 Task: Find connections with filter location Lincheng with filter topic #Gettingthingsdonewith filter profile language English with filter current company SS&C Blue Prism with filter school D.A.V. Public School - India with filter industry Media Production with filter service category Demand Generation with filter keywords title Drafter
Action: Mouse moved to (353, 239)
Screenshot: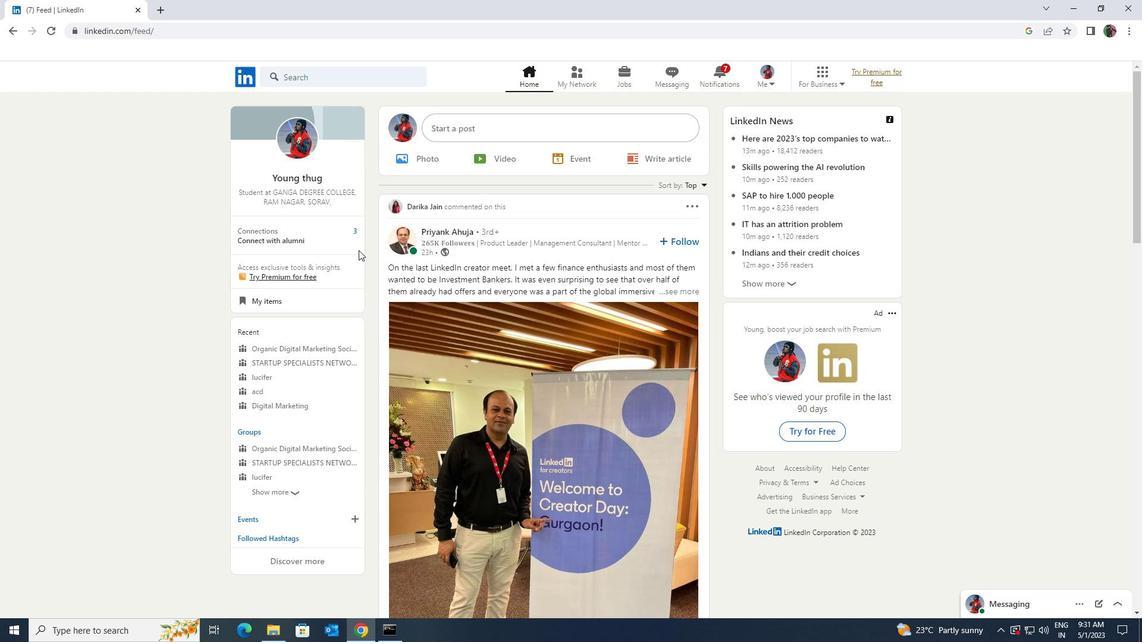 
Action: Mouse pressed left at (353, 239)
Screenshot: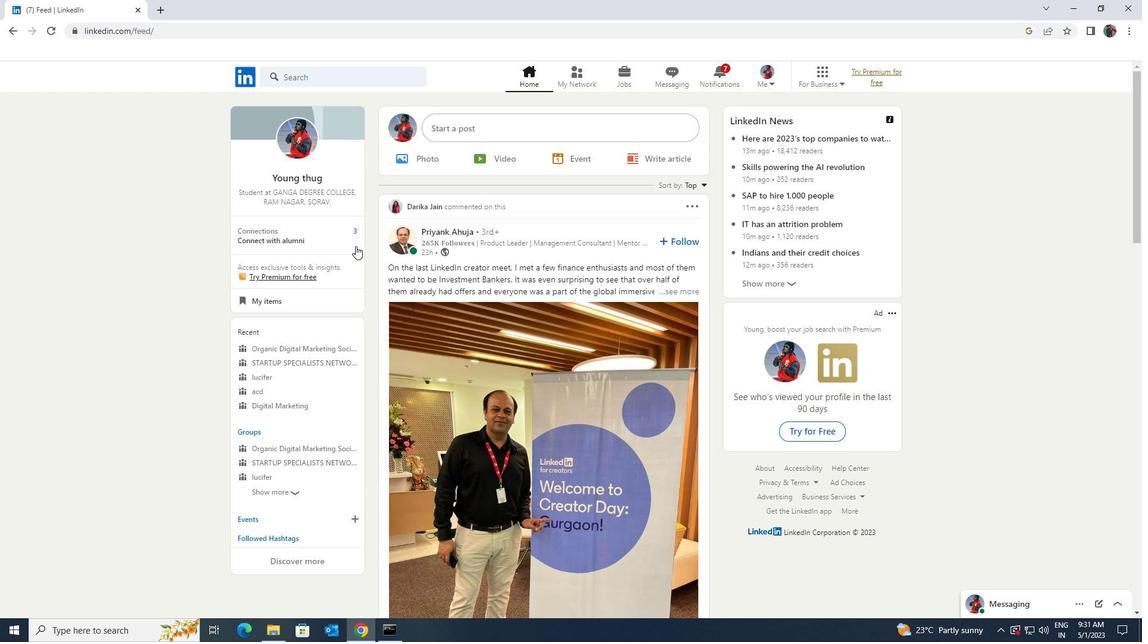 
Action: Mouse moved to (369, 148)
Screenshot: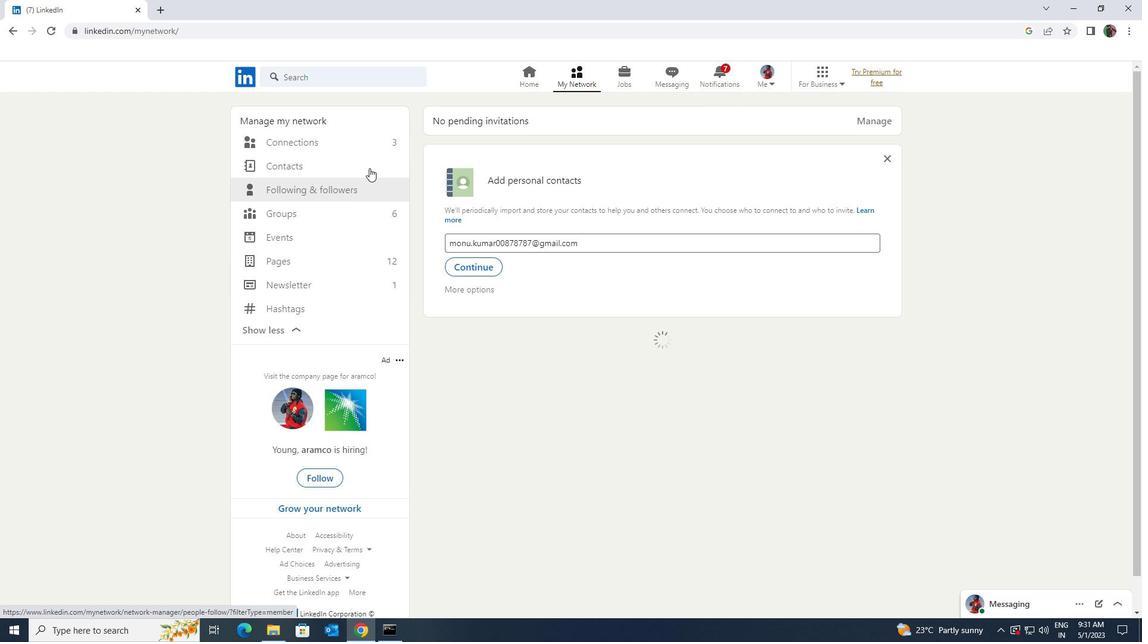 
Action: Mouse pressed left at (369, 148)
Screenshot: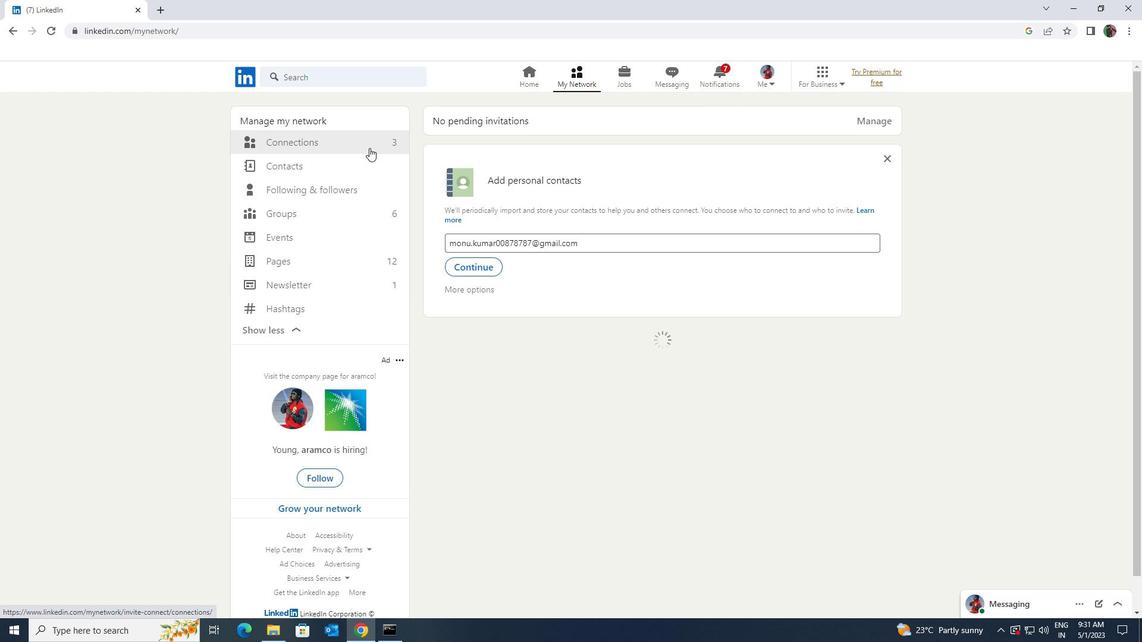 
Action: Mouse moved to (648, 142)
Screenshot: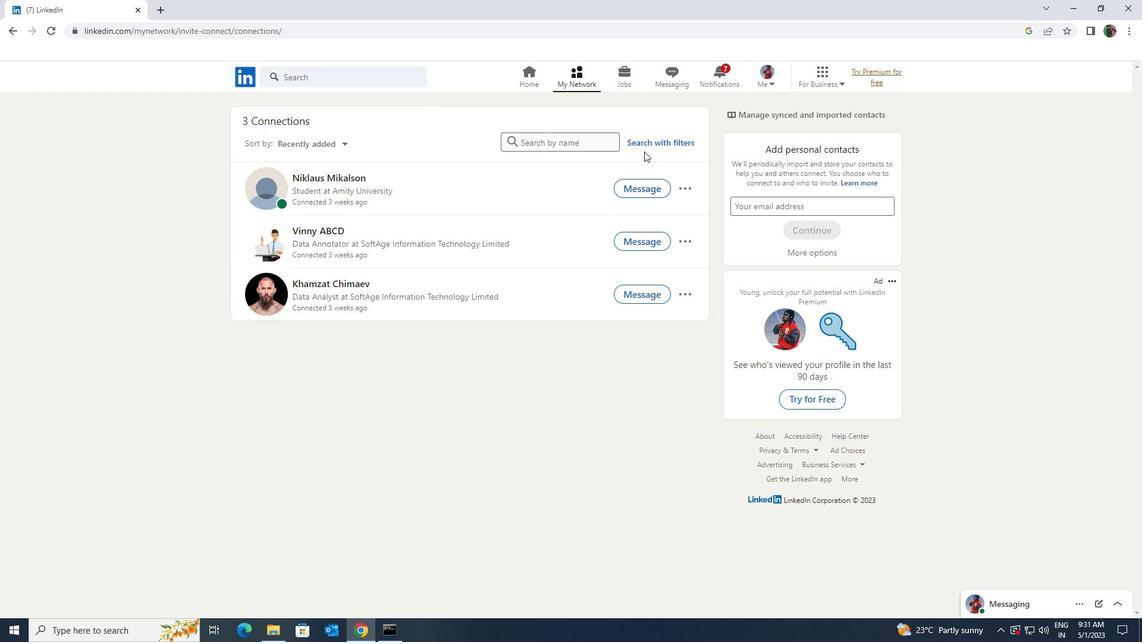 
Action: Mouse pressed left at (648, 142)
Screenshot: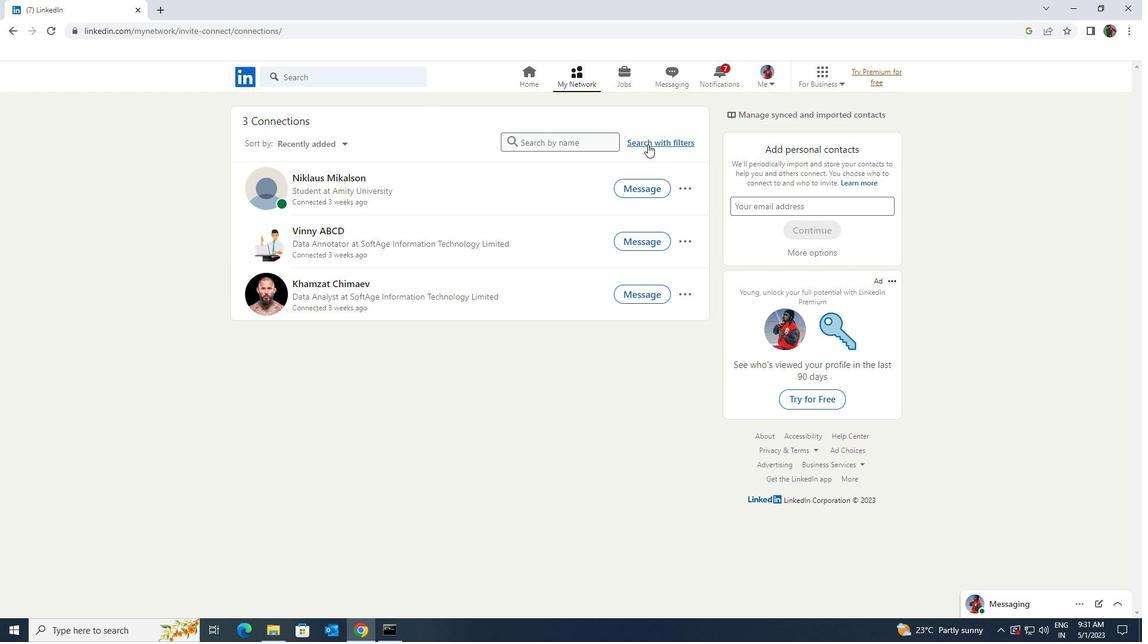 
Action: Mouse moved to (621, 107)
Screenshot: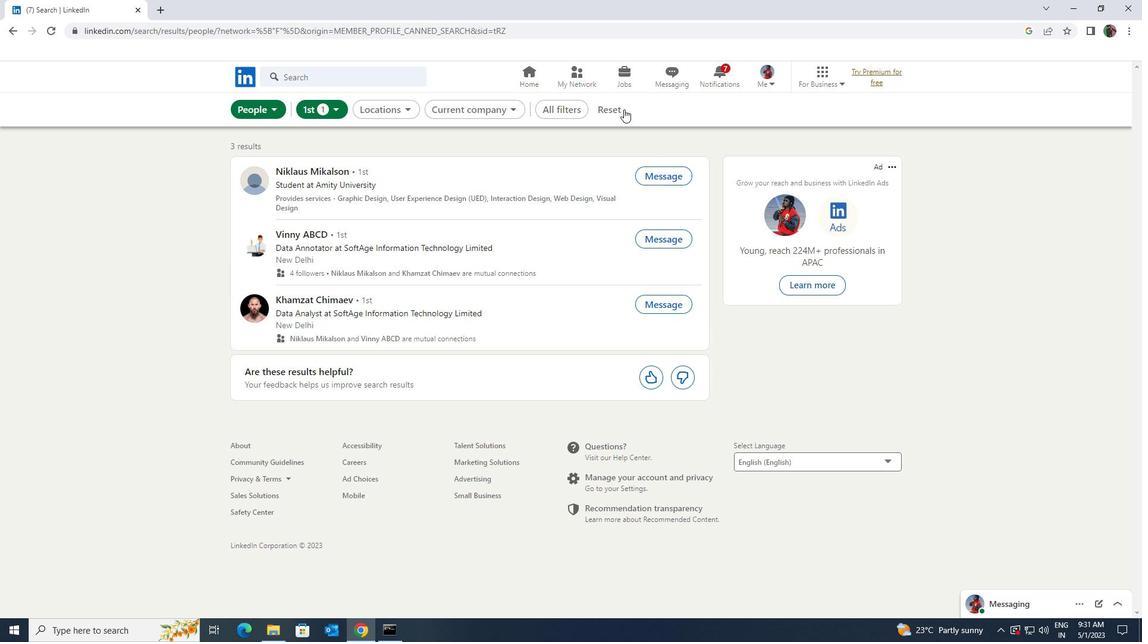 
Action: Mouse pressed left at (621, 107)
Screenshot: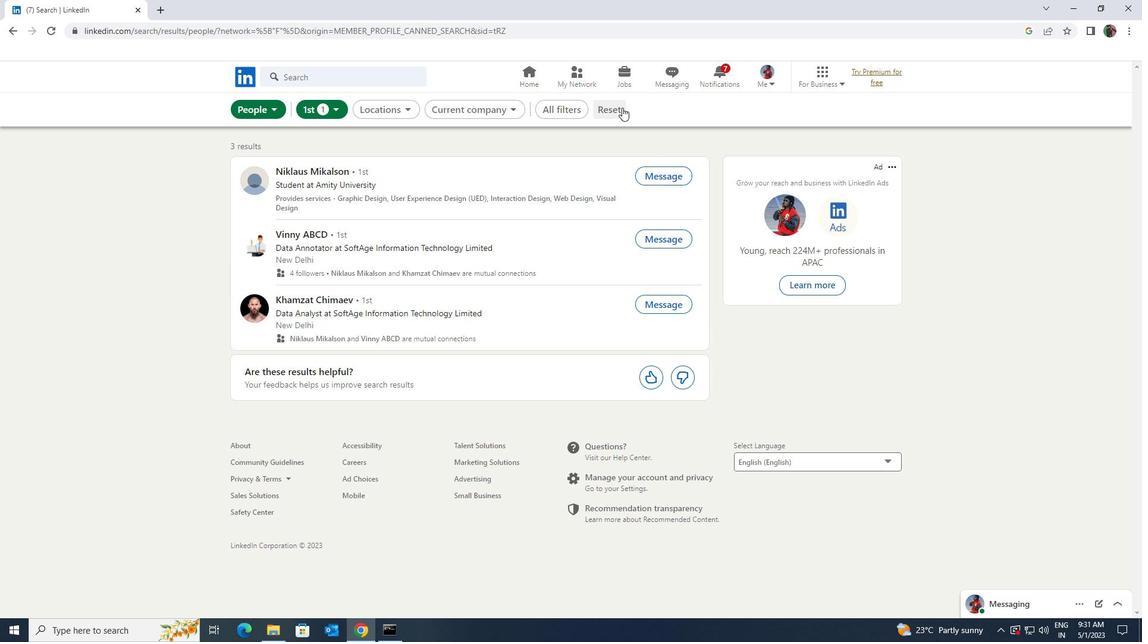 
Action: Mouse moved to (606, 107)
Screenshot: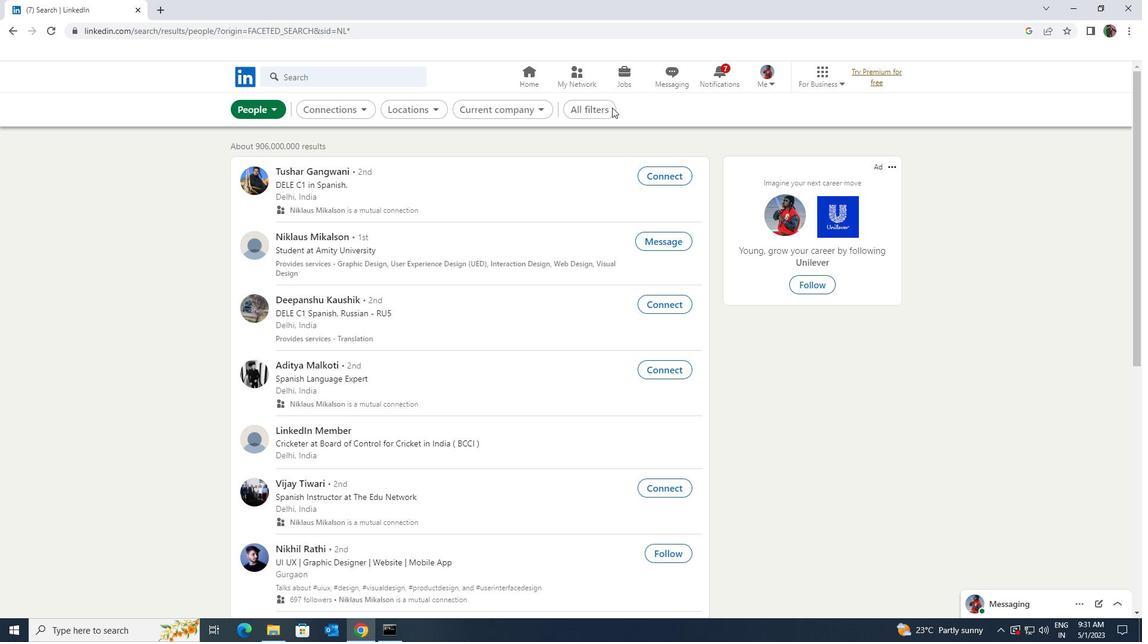 
Action: Mouse pressed left at (606, 107)
Screenshot: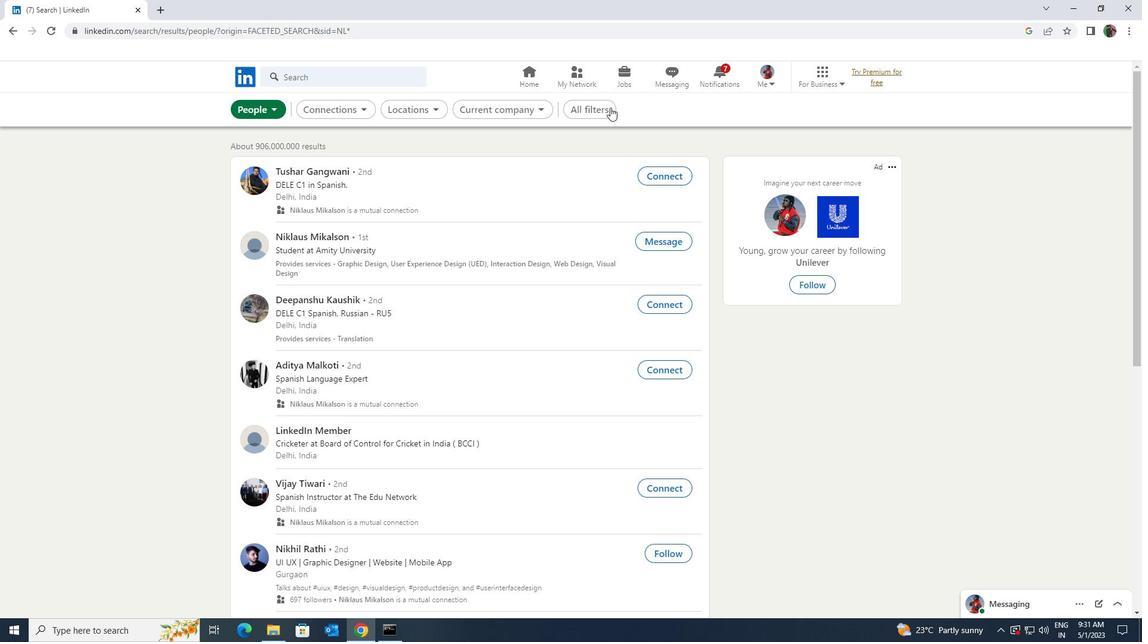 
Action: Mouse moved to (885, 310)
Screenshot: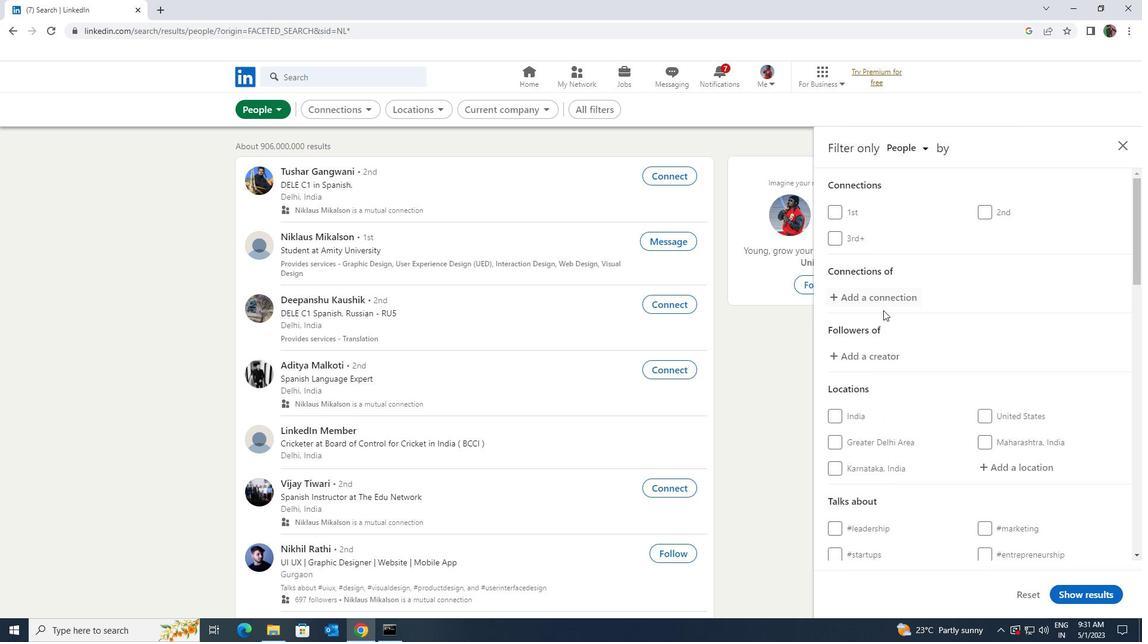 
Action: Mouse scrolled (885, 309) with delta (0, 0)
Screenshot: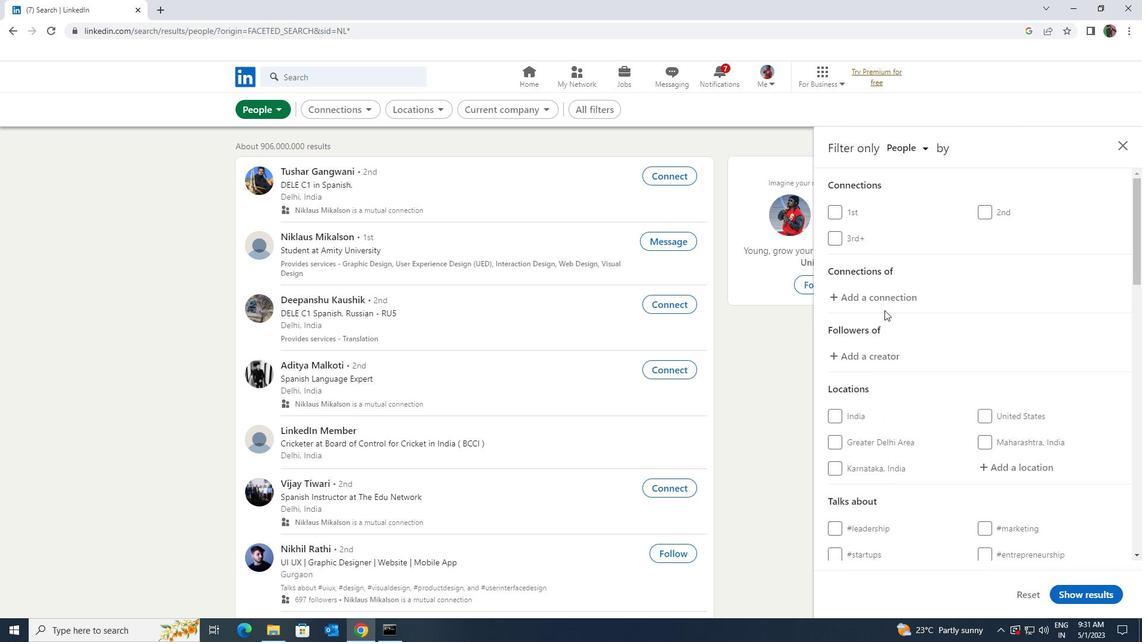 
Action: Mouse scrolled (885, 309) with delta (0, 0)
Screenshot: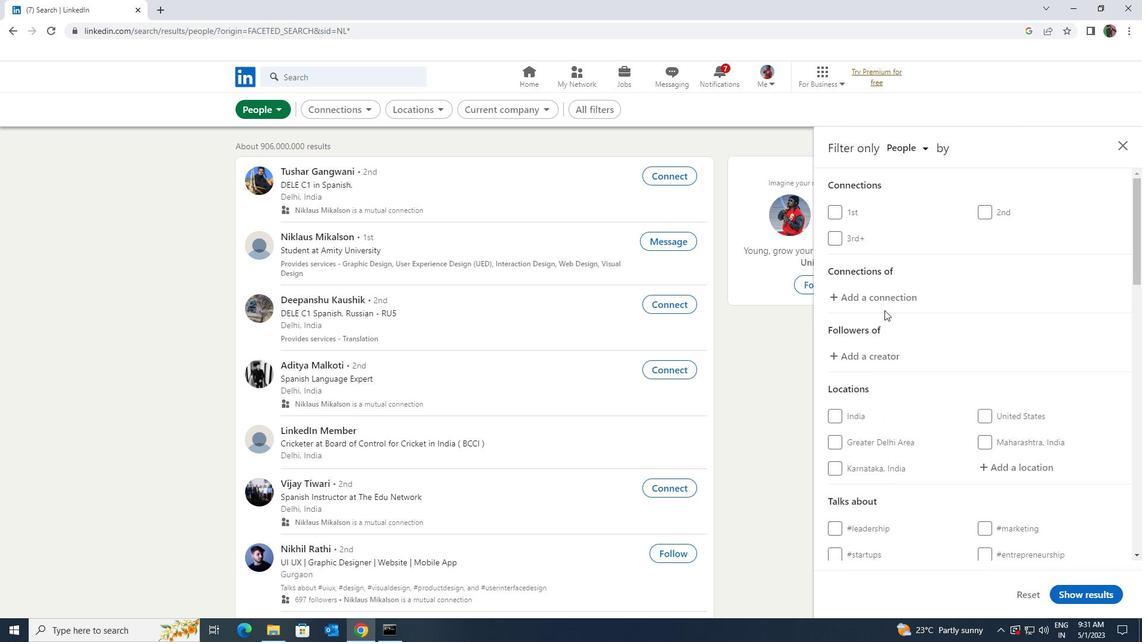 
Action: Mouse moved to (991, 344)
Screenshot: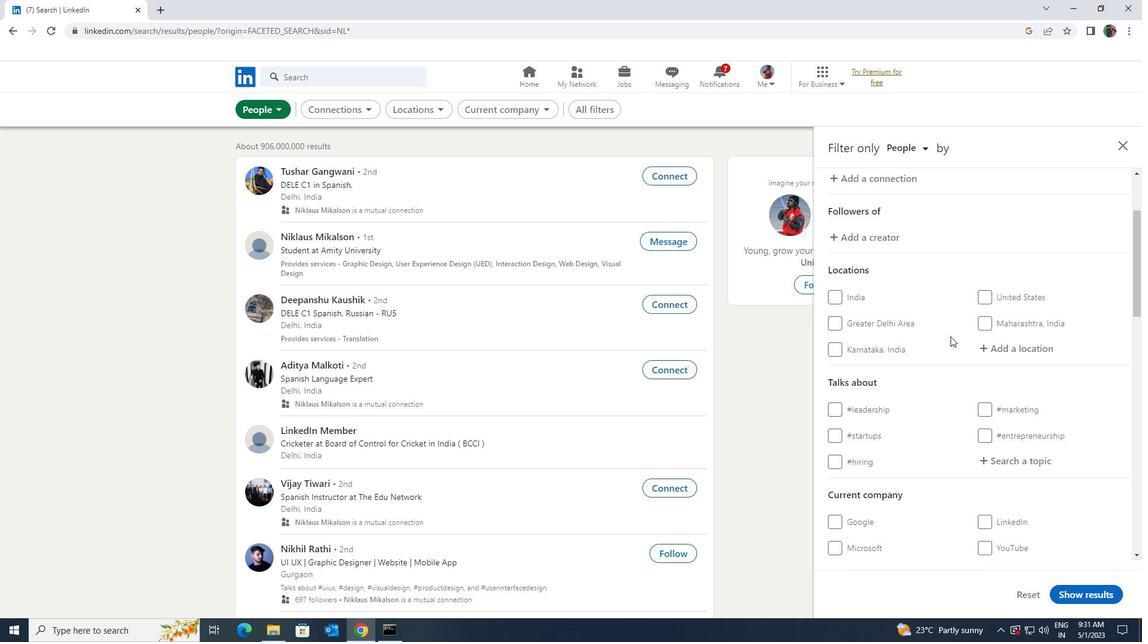 
Action: Mouse pressed left at (991, 344)
Screenshot: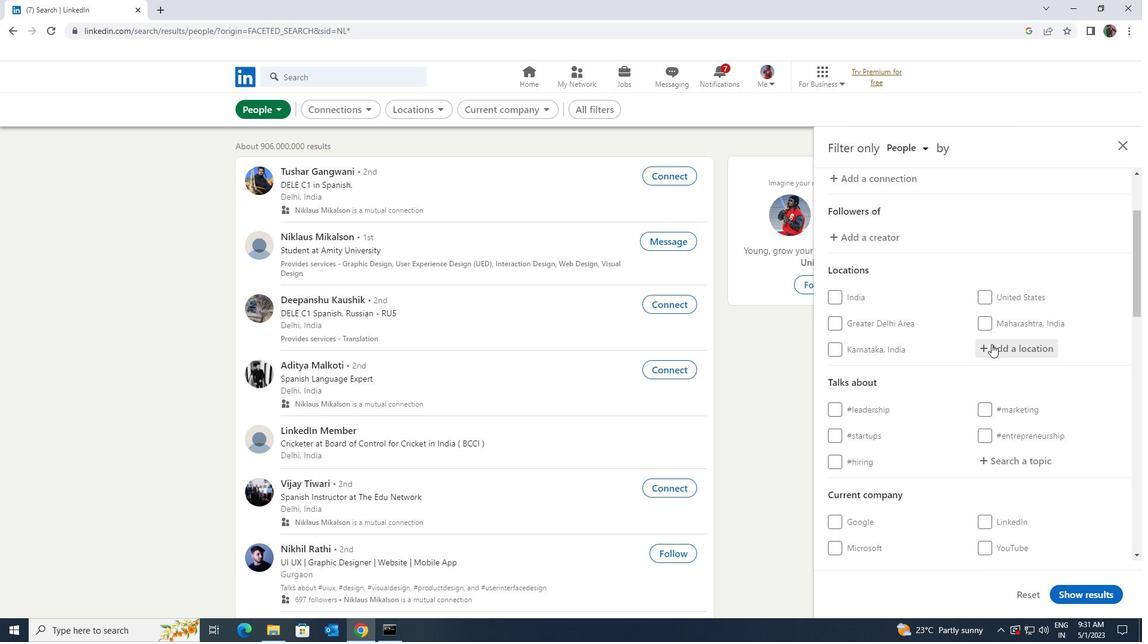 
Action: Mouse moved to (992, 345)
Screenshot: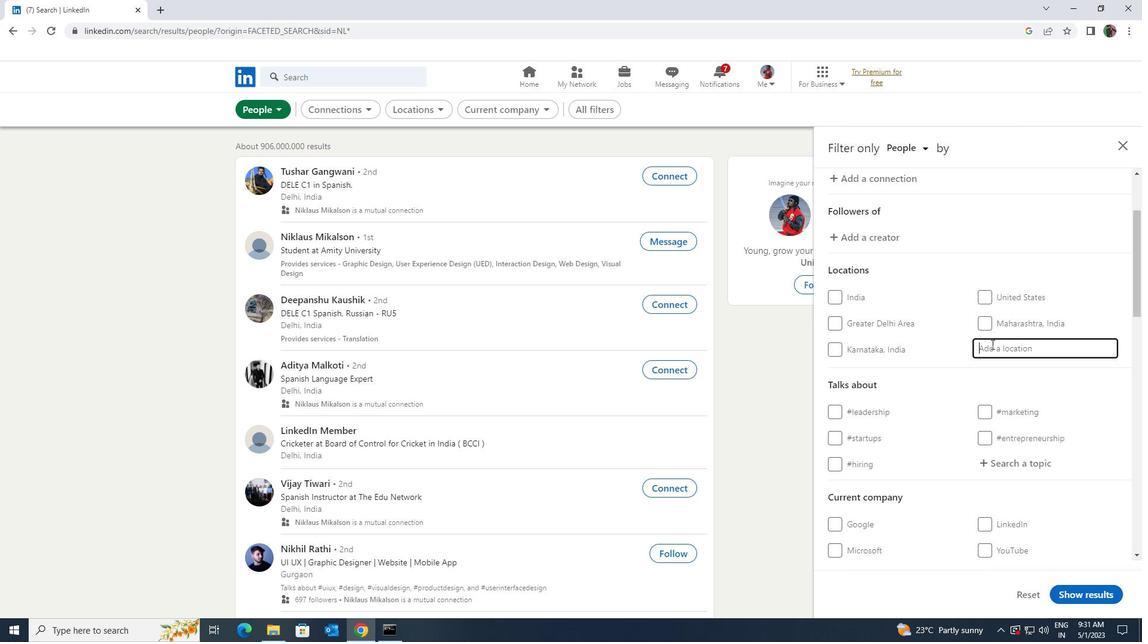 
Action: Key pressed <Key.shift>LINCHENG<Key.enter>
Screenshot: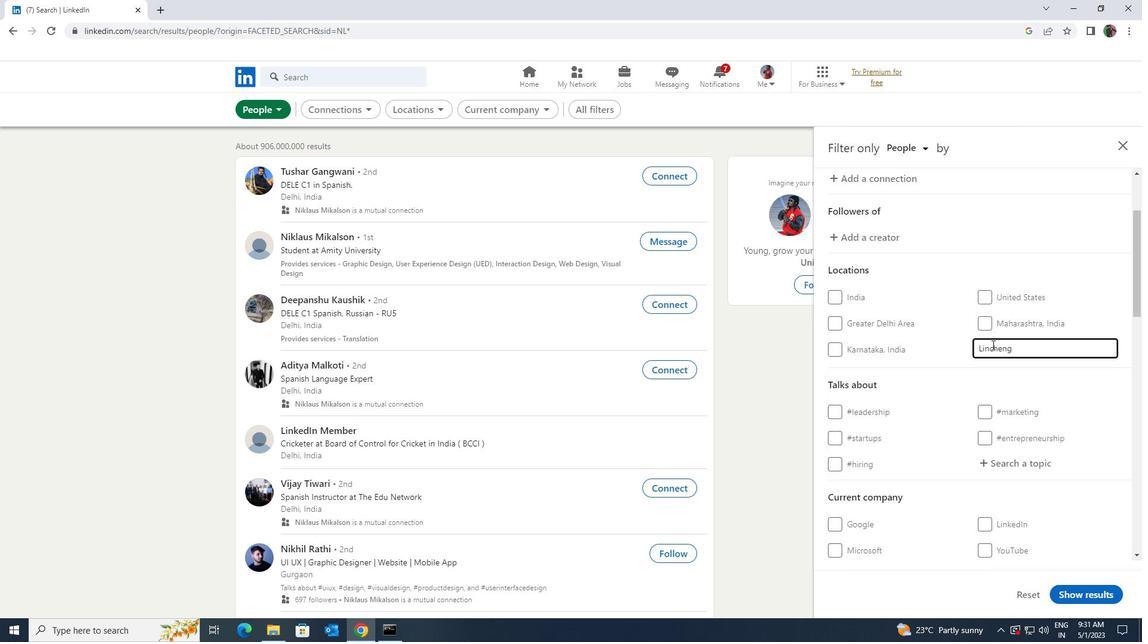
Action: Mouse moved to (996, 459)
Screenshot: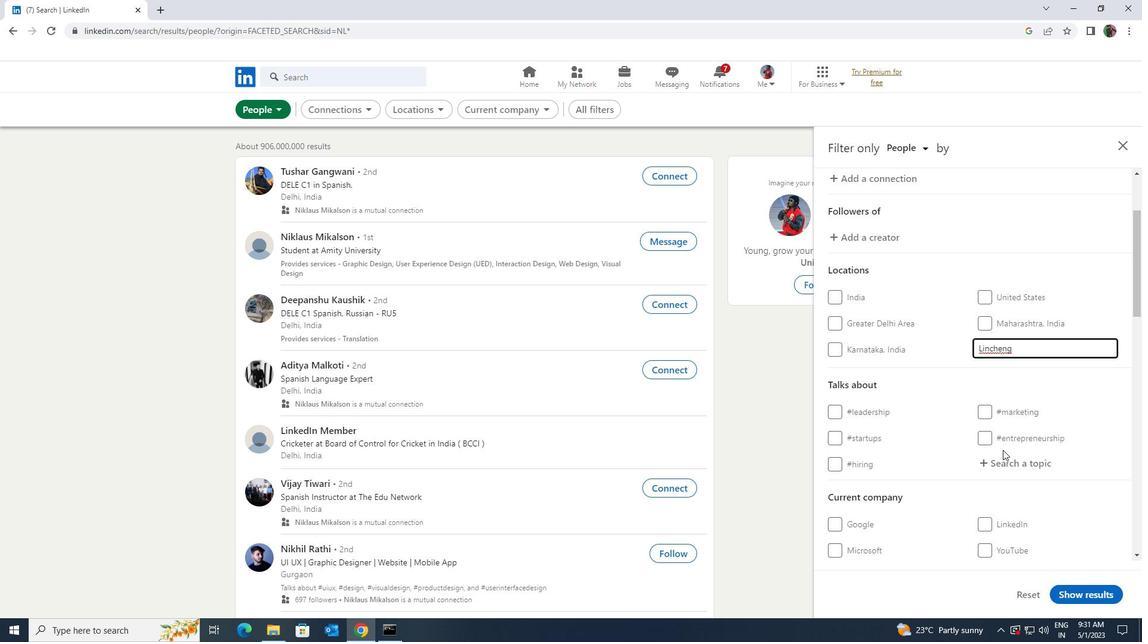 
Action: Mouse pressed left at (996, 459)
Screenshot: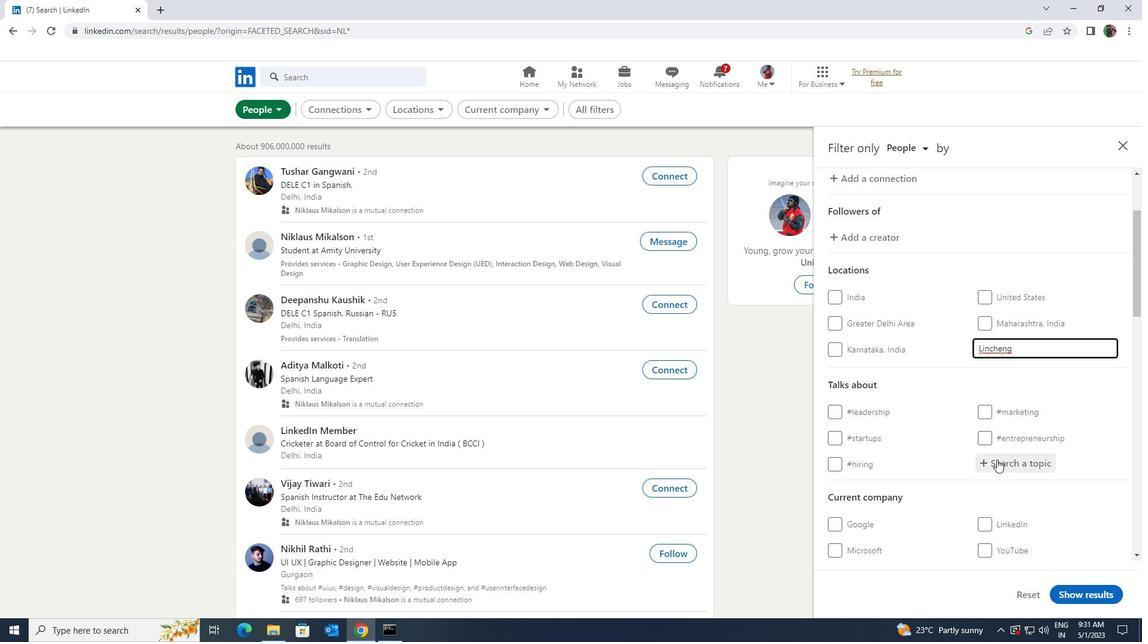 
Action: Mouse moved to (995, 452)
Screenshot: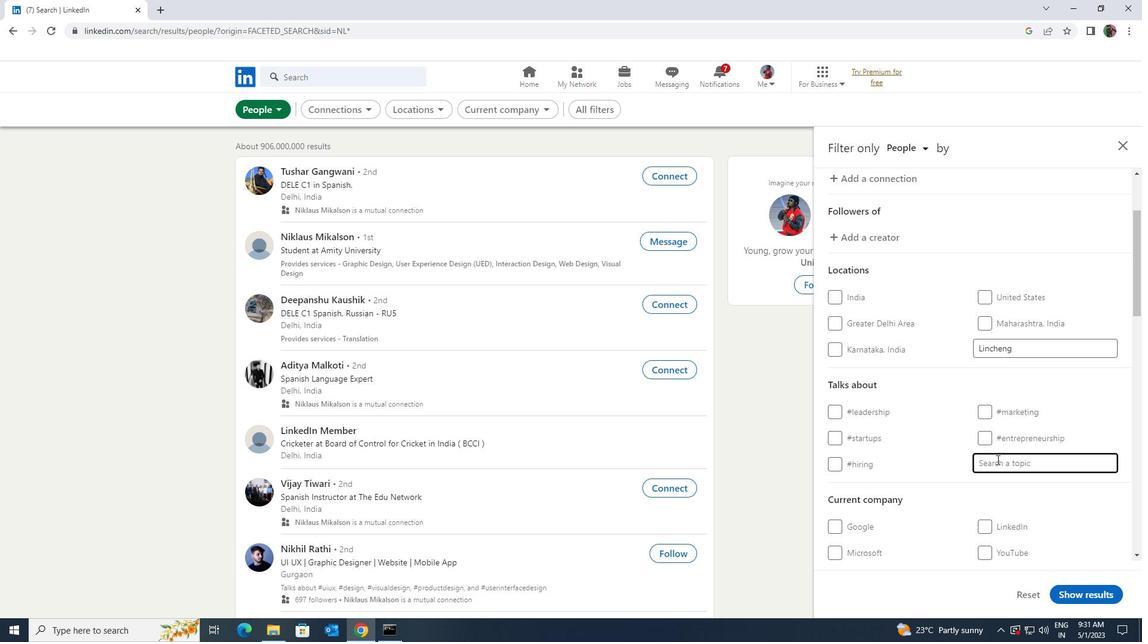 
Action: Key pressed <Key.shift>GETT
Screenshot: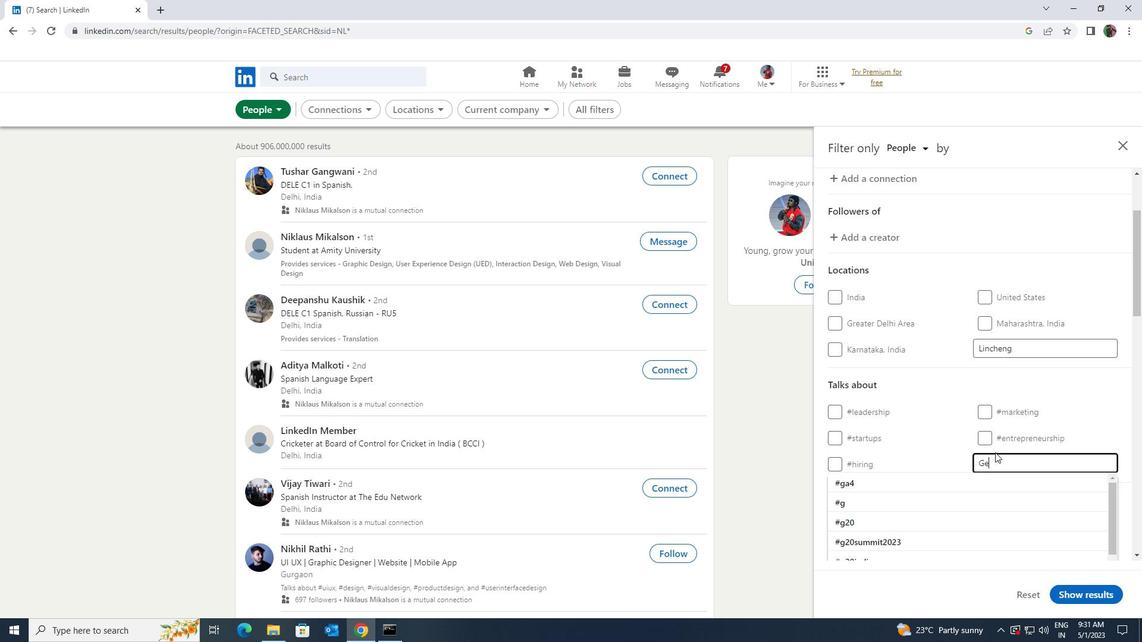 
Action: Mouse moved to (977, 477)
Screenshot: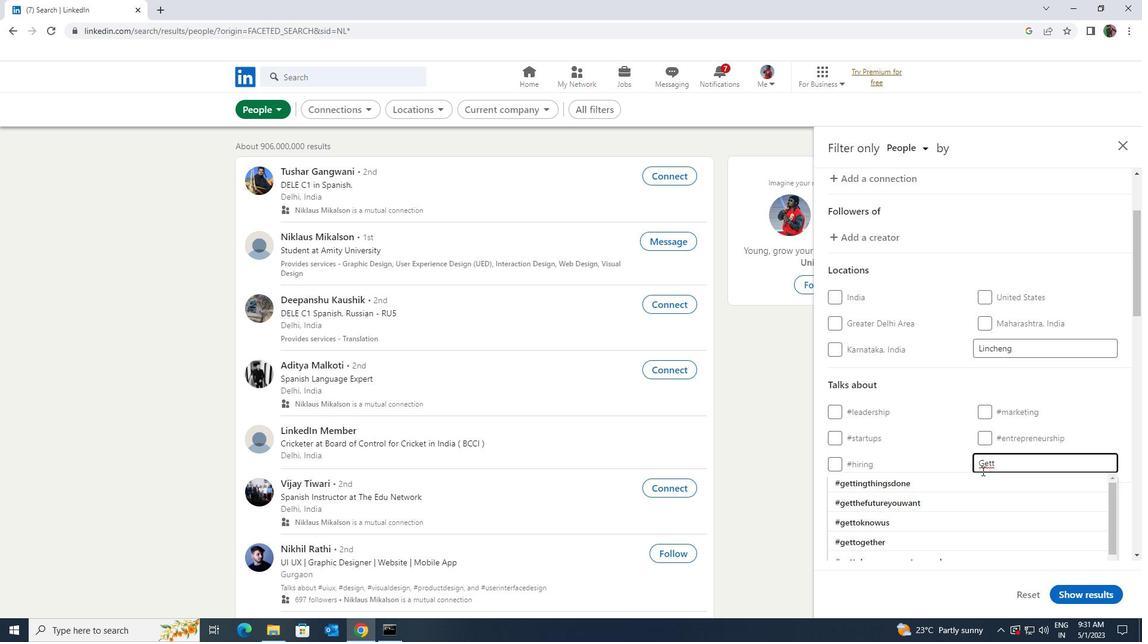 
Action: Mouse pressed left at (977, 477)
Screenshot: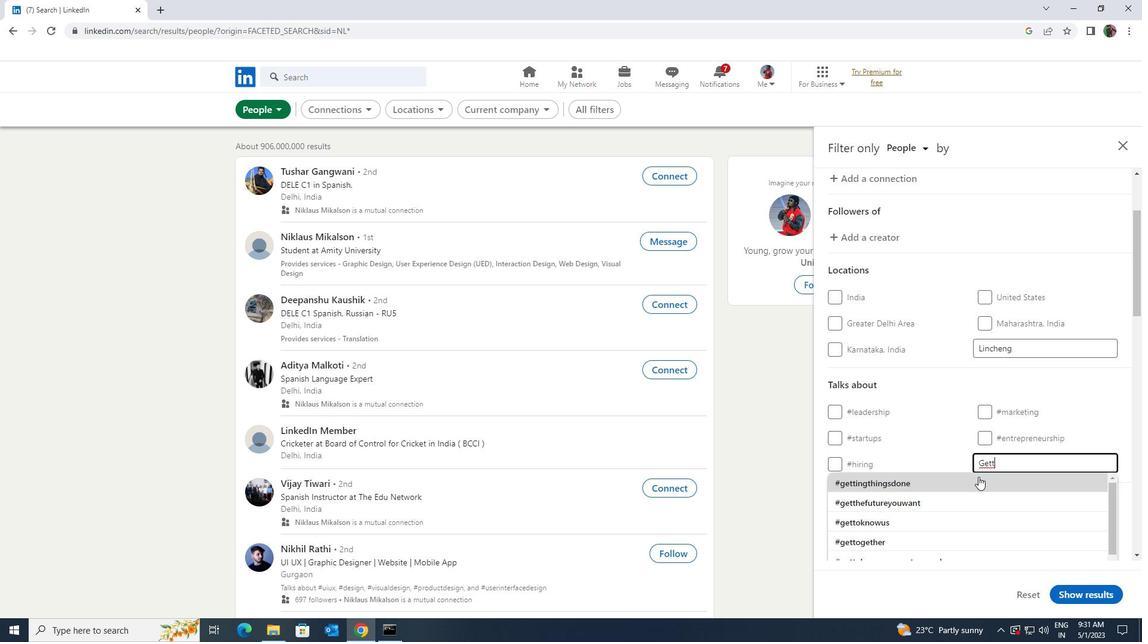 
Action: Mouse moved to (974, 469)
Screenshot: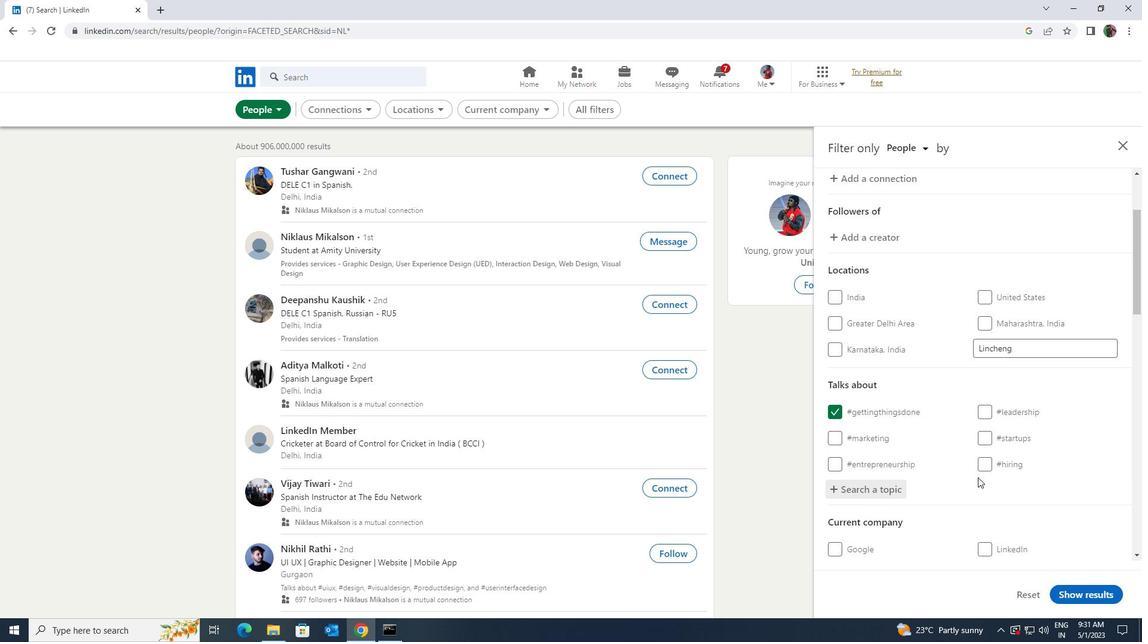
Action: Mouse scrolled (974, 469) with delta (0, 0)
Screenshot: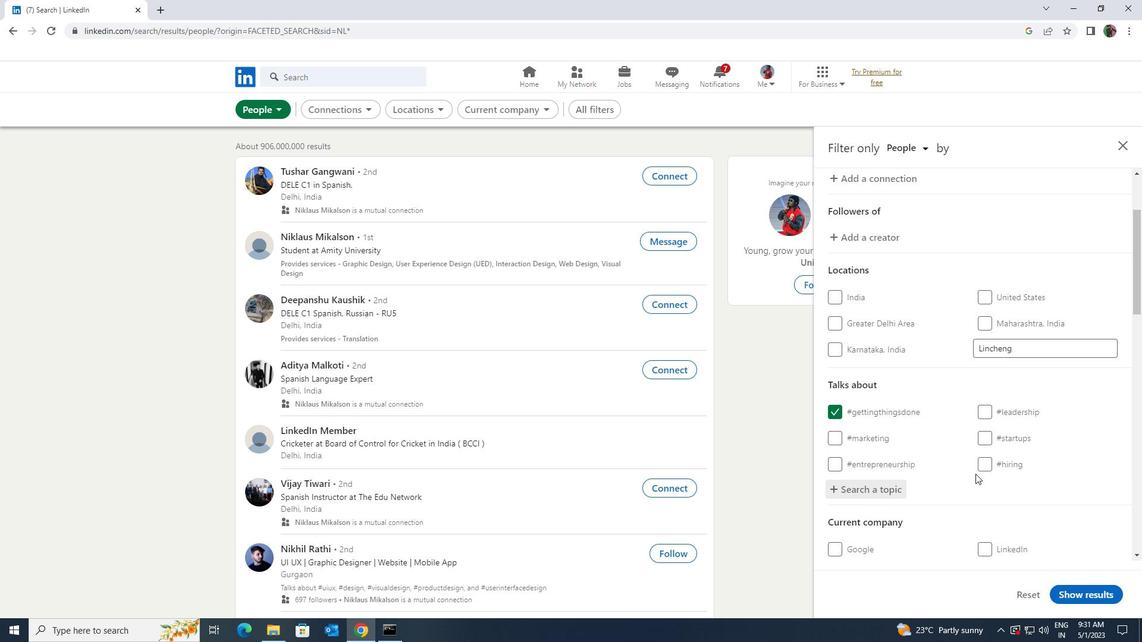 
Action: Mouse scrolled (974, 469) with delta (0, 0)
Screenshot: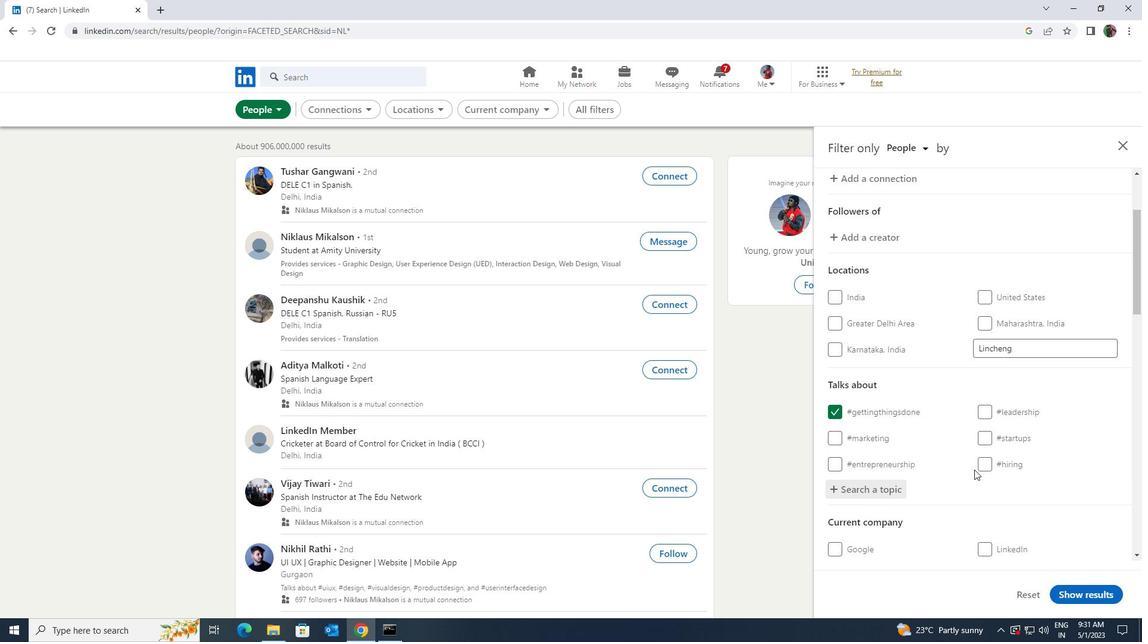 
Action: Mouse moved to (974, 467)
Screenshot: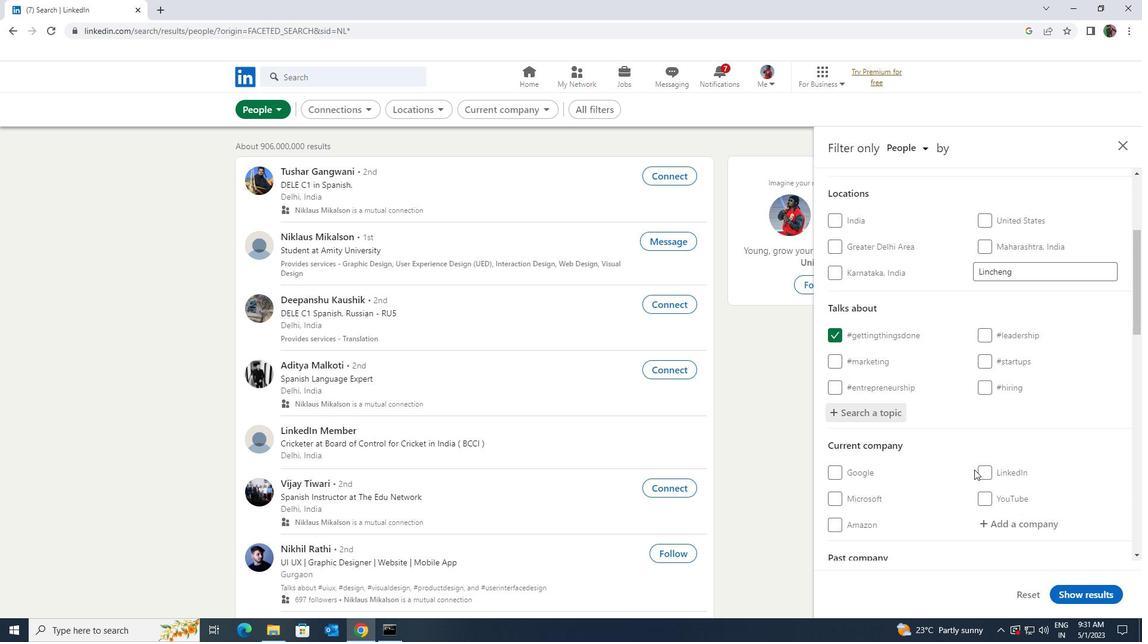 
Action: Mouse scrolled (974, 466) with delta (0, 0)
Screenshot: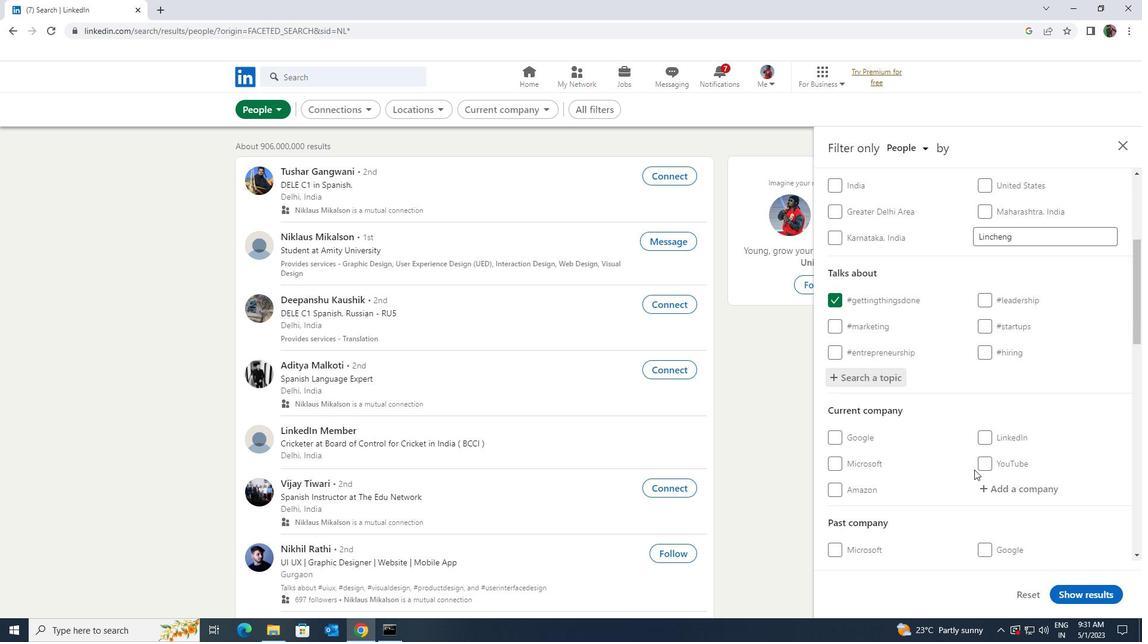 
Action: Mouse scrolled (974, 466) with delta (0, 0)
Screenshot: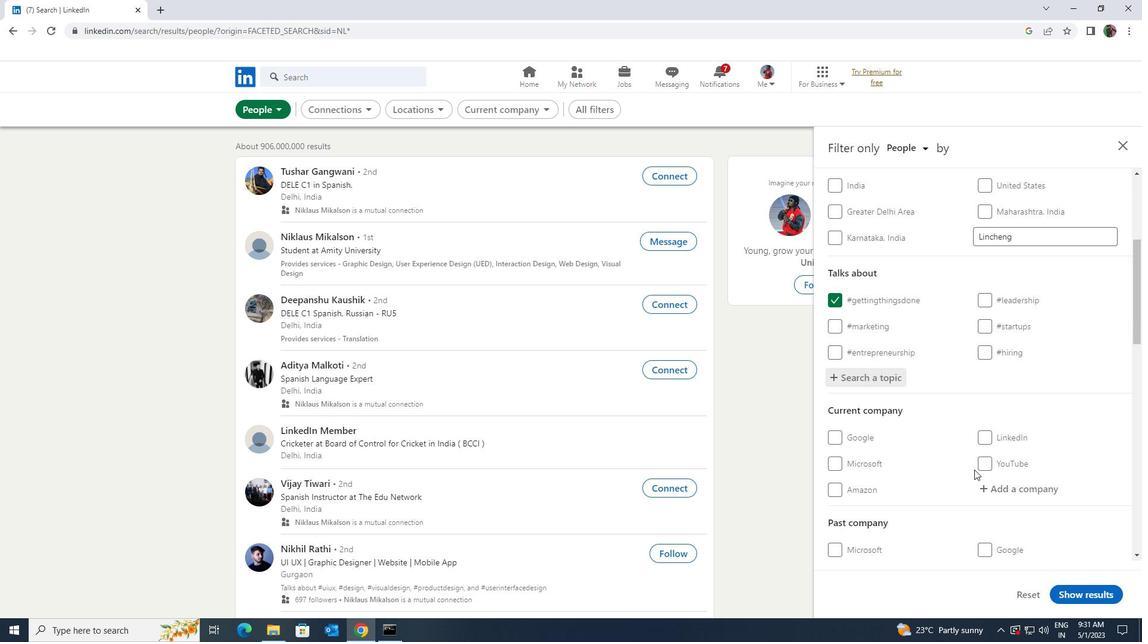 
Action: Mouse moved to (974, 463)
Screenshot: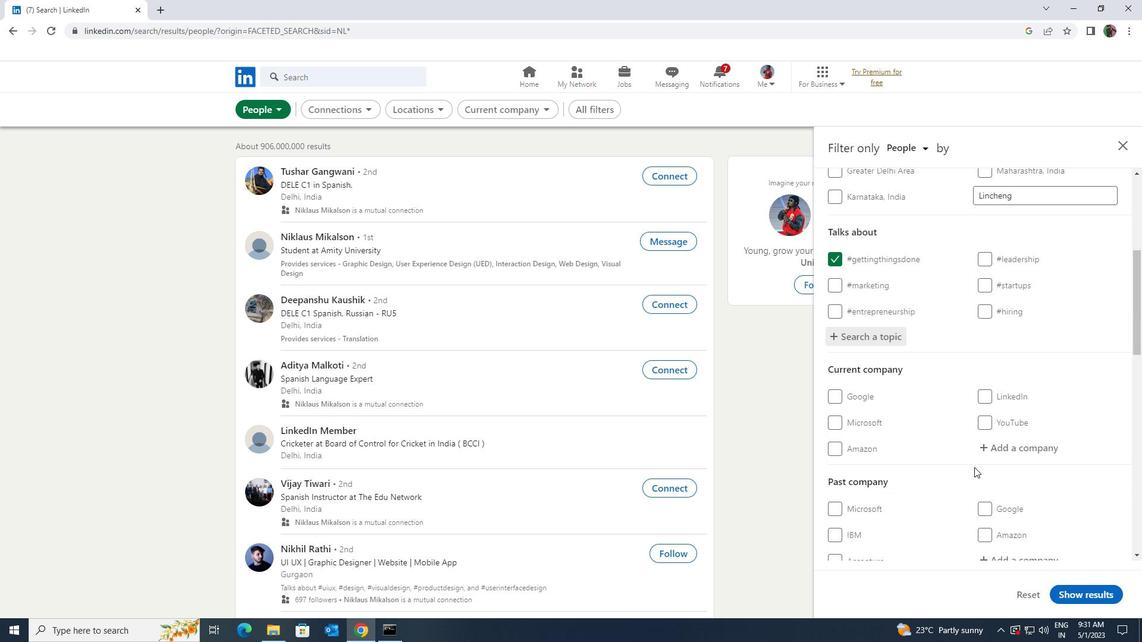 
Action: Mouse scrolled (974, 463) with delta (0, 0)
Screenshot: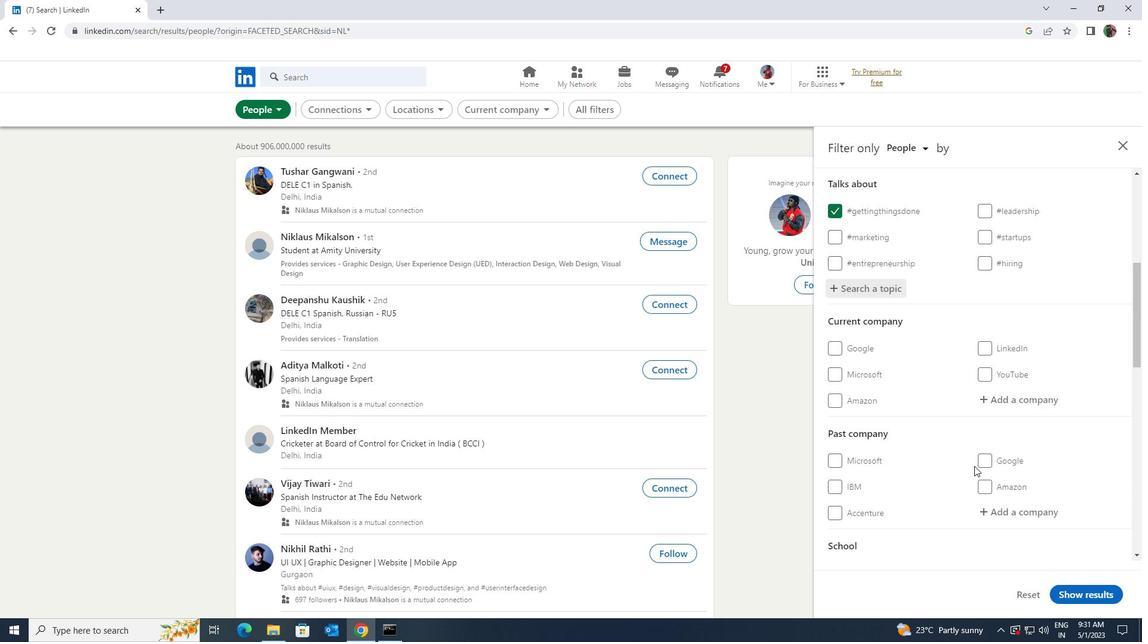 
Action: Mouse scrolled (974, 463) with delta (0, 0)
Screenshot: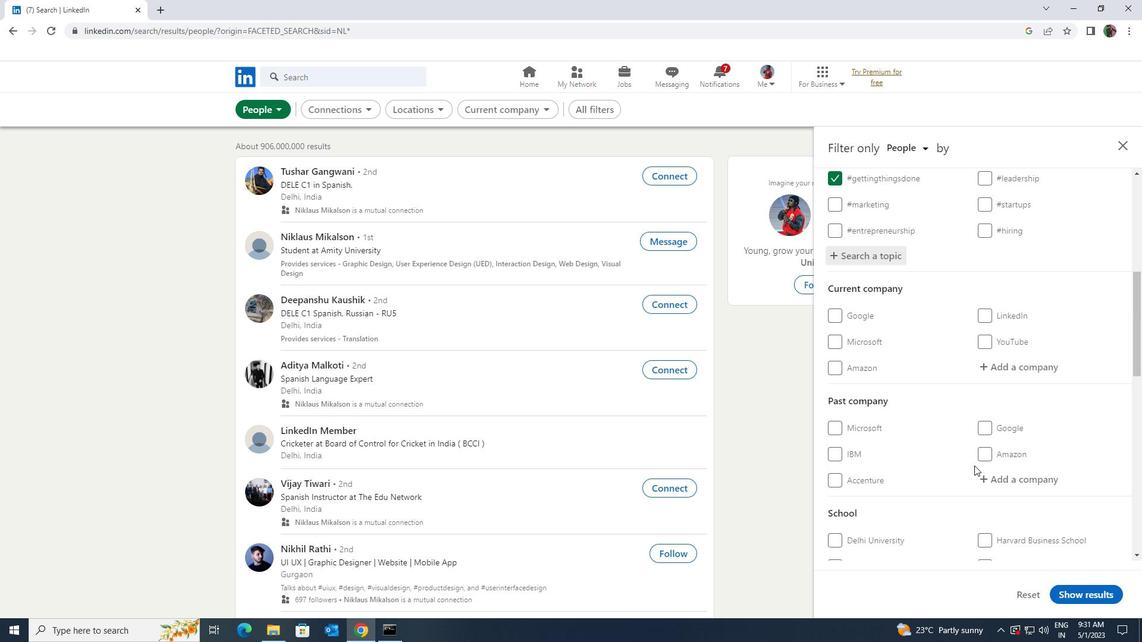 
Action: Mouse moved to (974, 461)
Screenshot: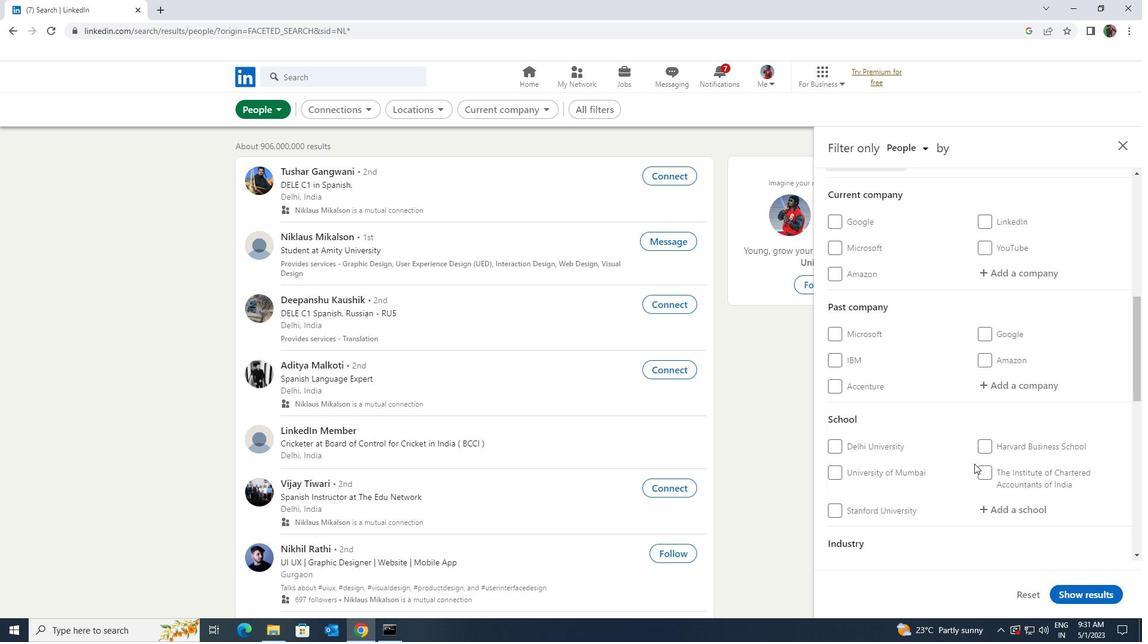
Action: Mouse scrolled (974, 461) with delta (0, 0)
Screenshot: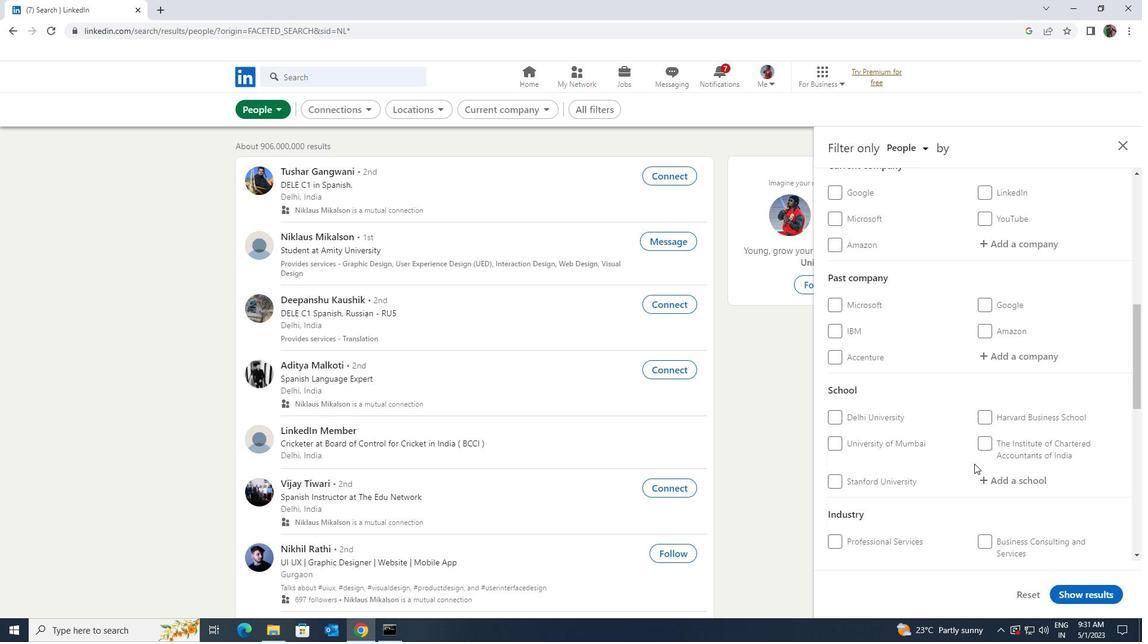 
Action: Mouse scrolled (974, 461) with delta (0, 0)
Screenshot: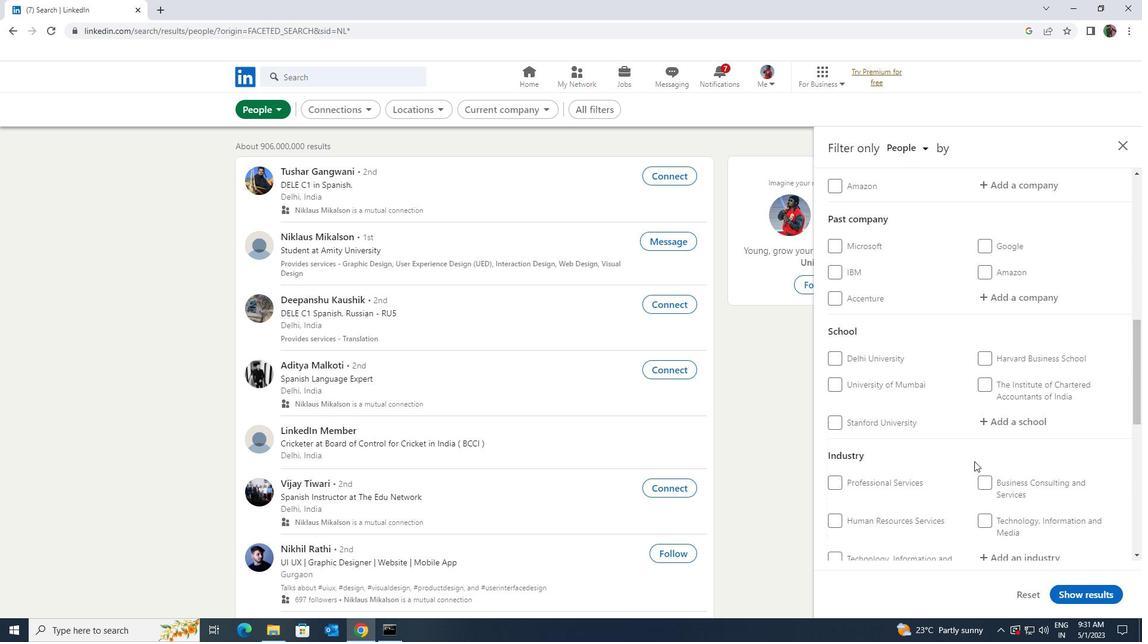 
Action: Mouse scrolled (974, 461) with delta (0, 0)
Screenshot: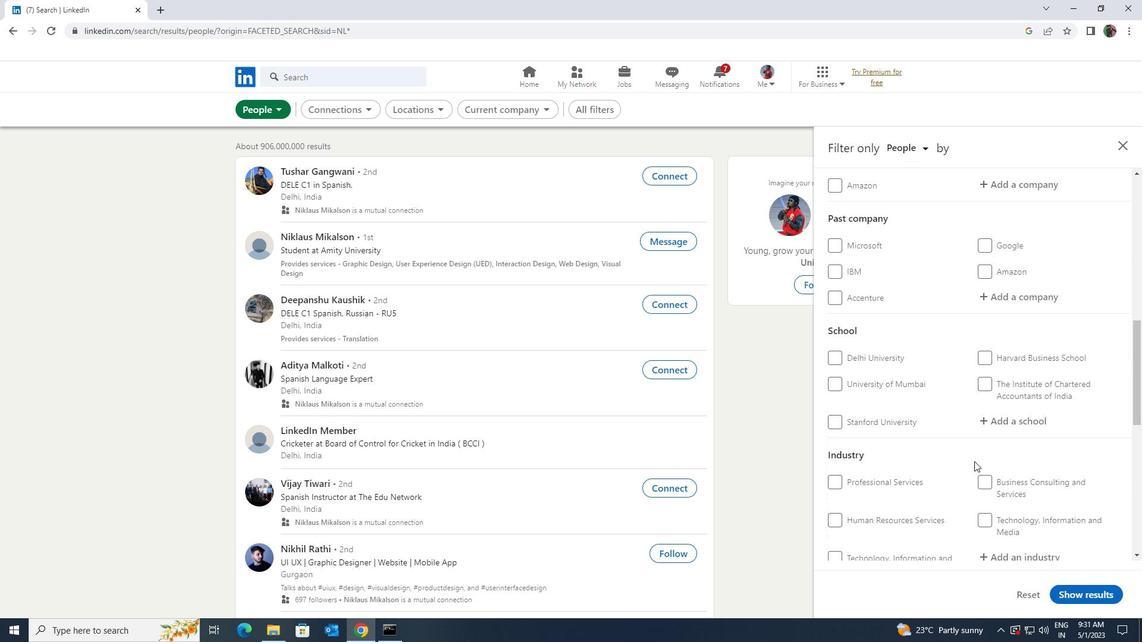 
Action: Mouse scrolled (974, 461) with delta (0, 0)
Screenshot: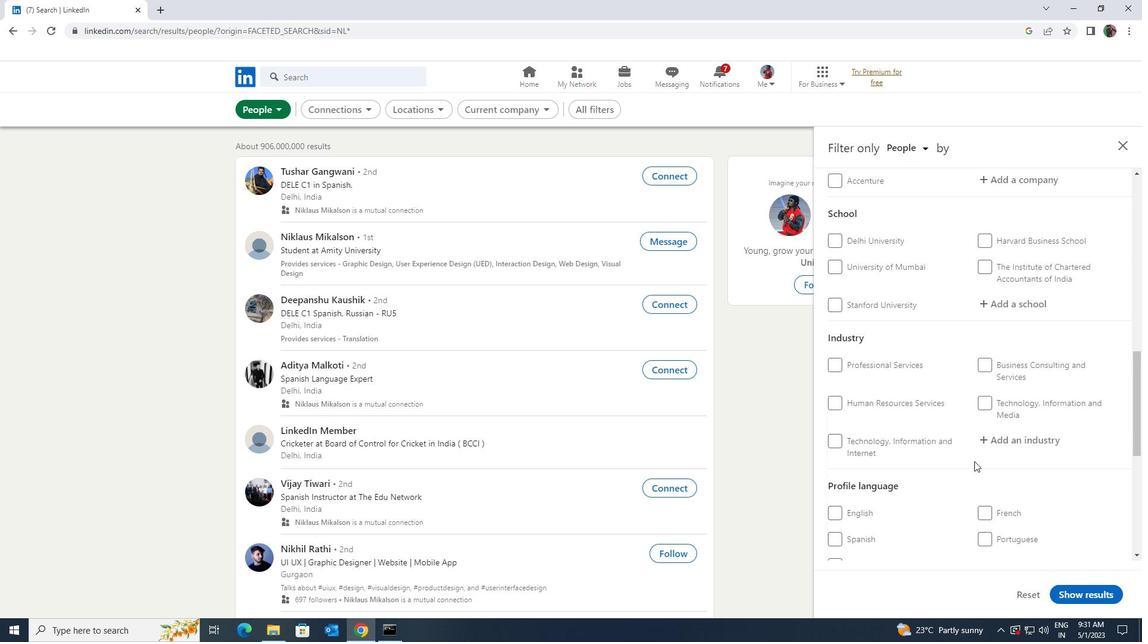 
Action: Mouse scrolled (974, 461) with delta (0, 0)
Screenshot: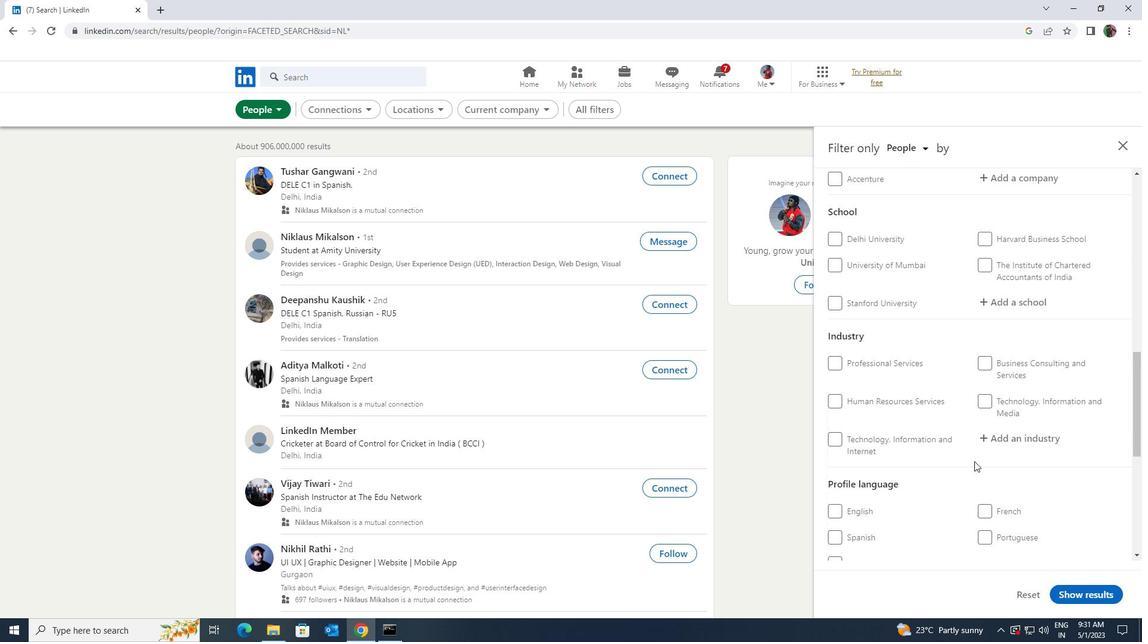 
Action: Mouse moved to (837, 391)
Screenshot: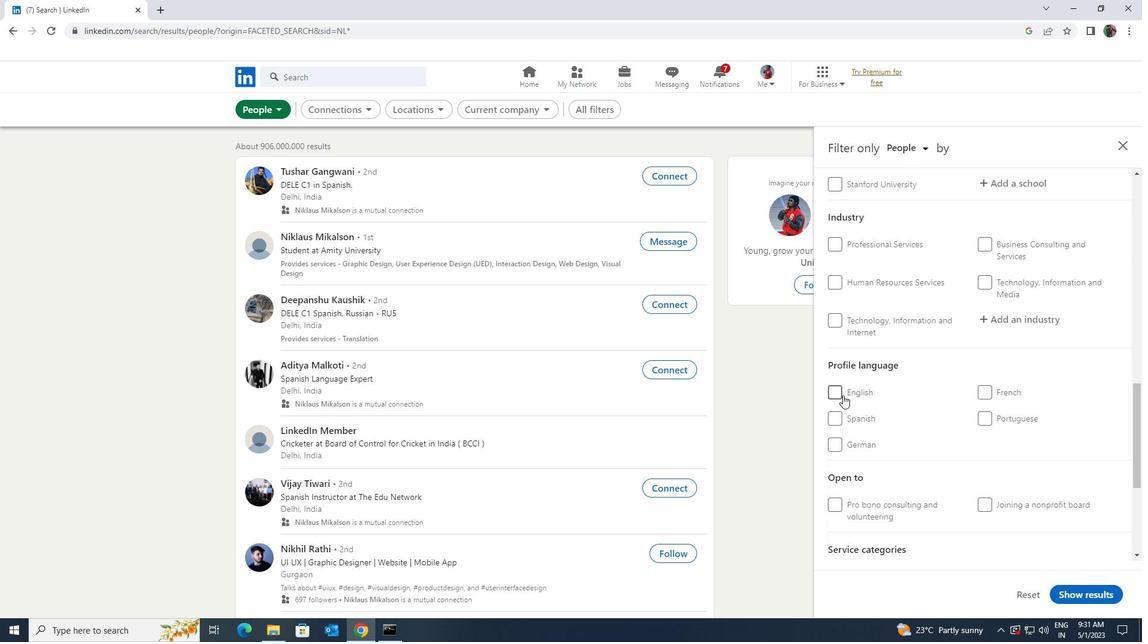 
Action: Mouse pressed left at (837, 391)
Screenshot: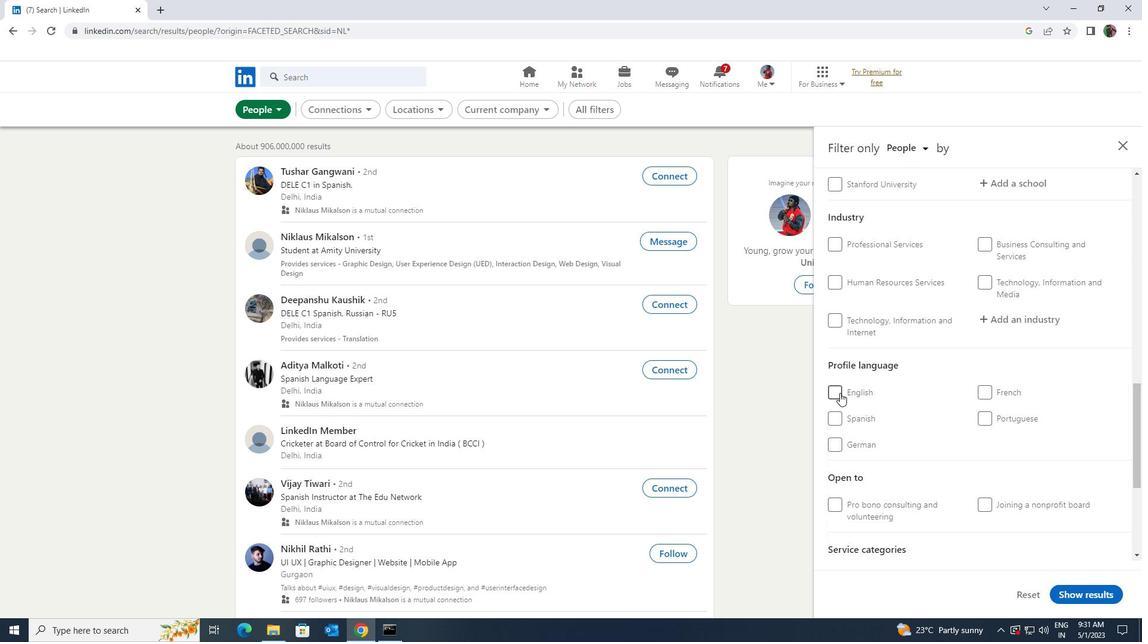 
Action: Mouse moved to (917, 422)
Screenshot: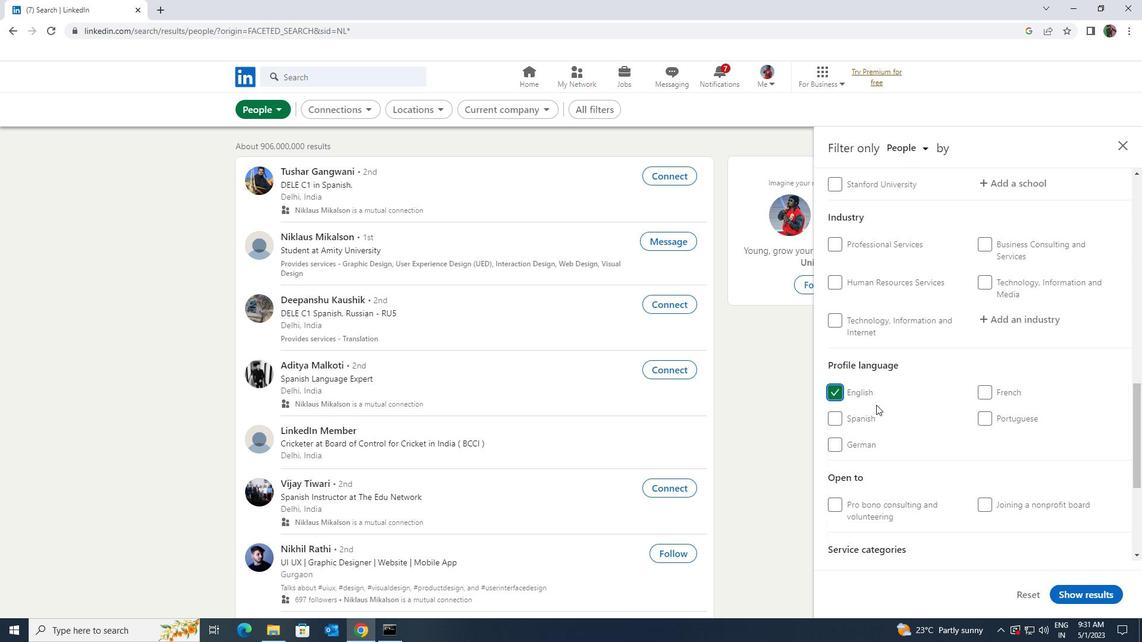
Action: Mouse scrolled (917, 422) with delta (0, 0)
Screenshot: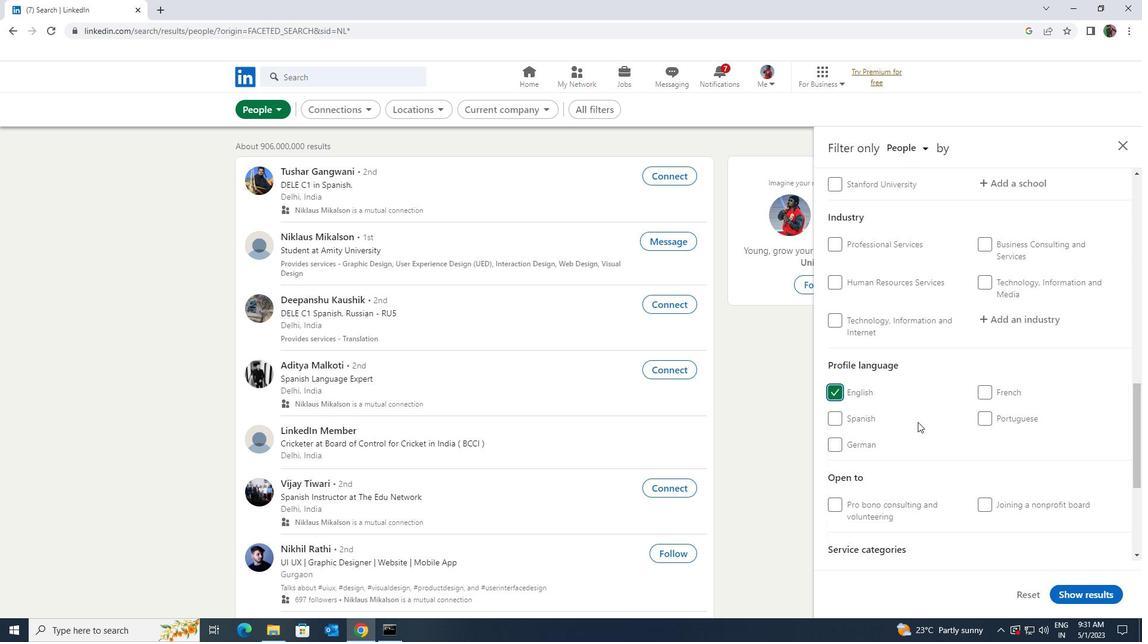 
Action: Mouse scrolled (917, 422) with delta (0, 0)
Screenshot: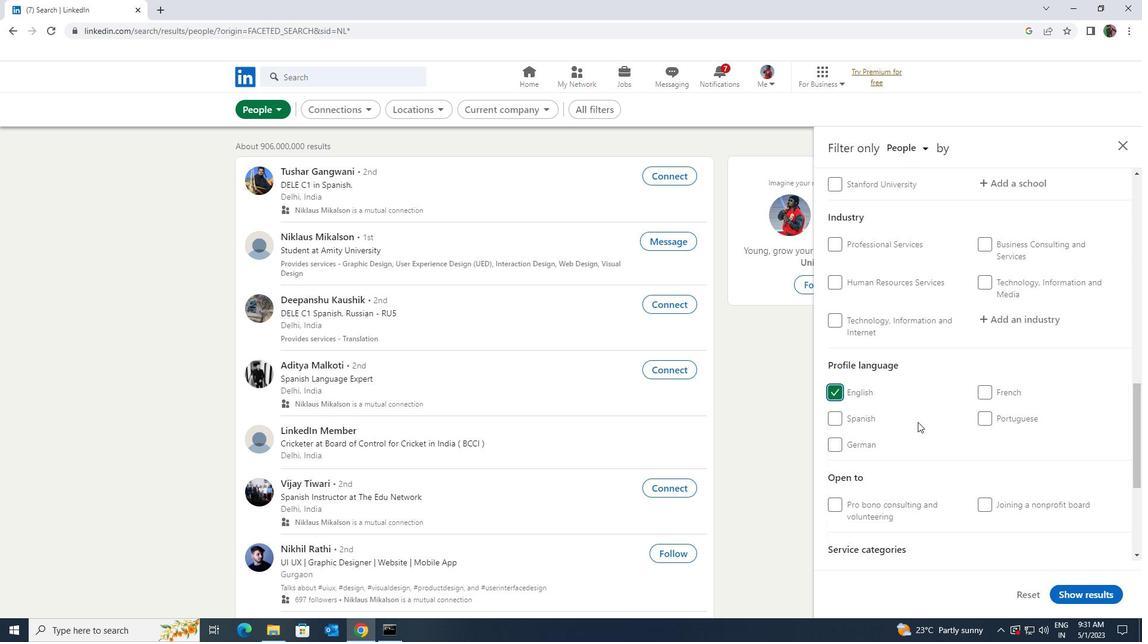 
Action: Mouse moved to (926, 427)
Screenshot: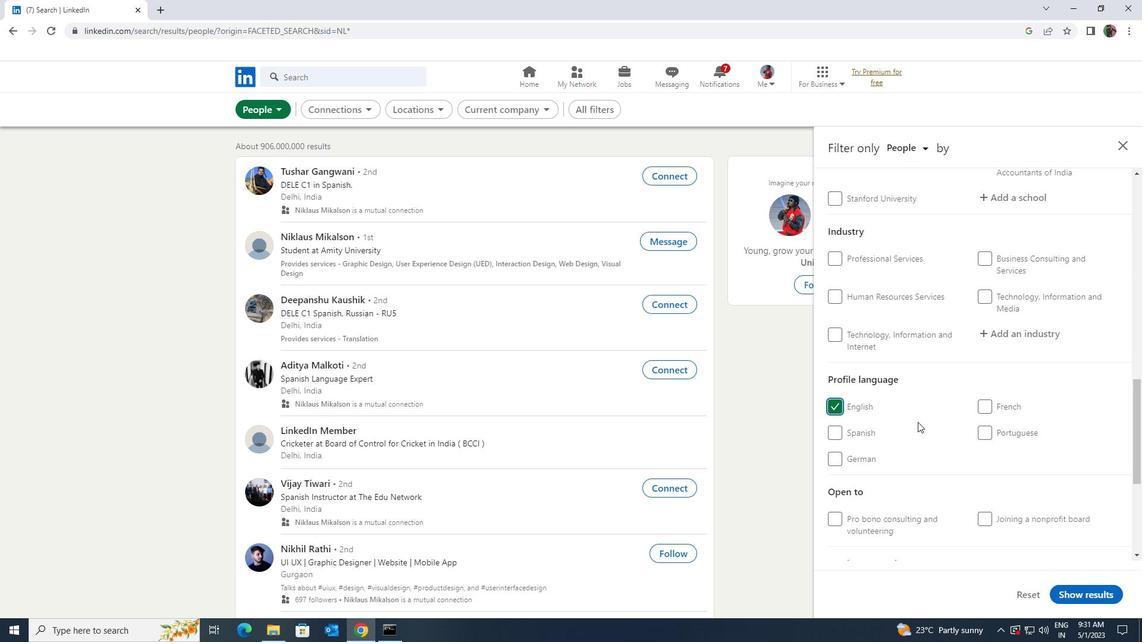
Action: Mouse scrolled (926, 427) with delta (0, 0)
Screenshot: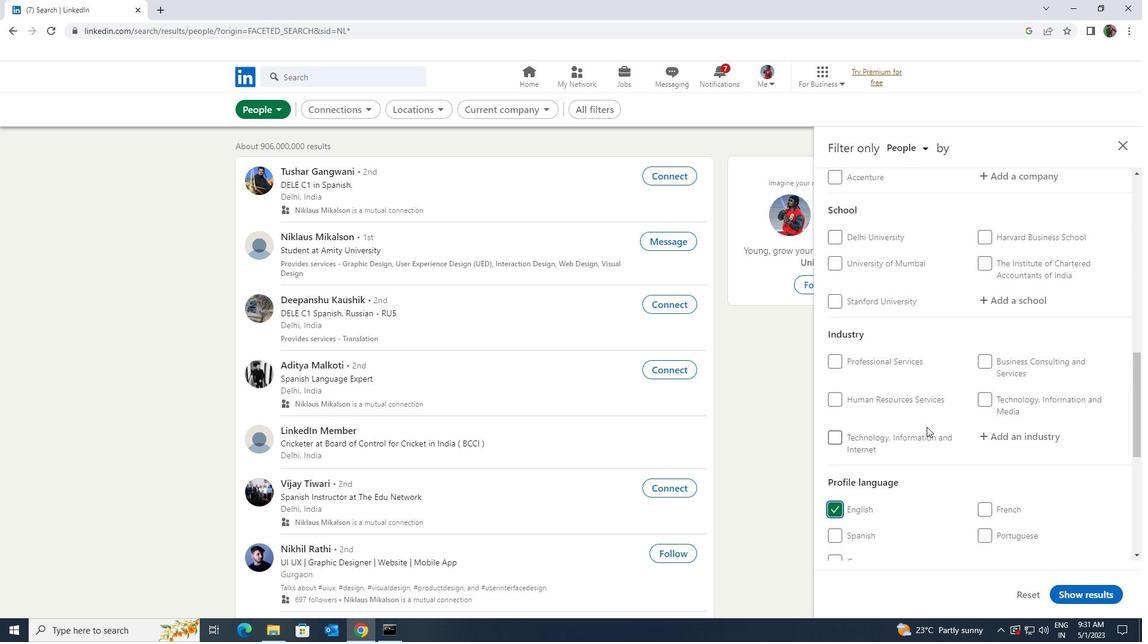 
Action: Mouse scrolled (926, 427) with delta (0, 0)
Screenshot: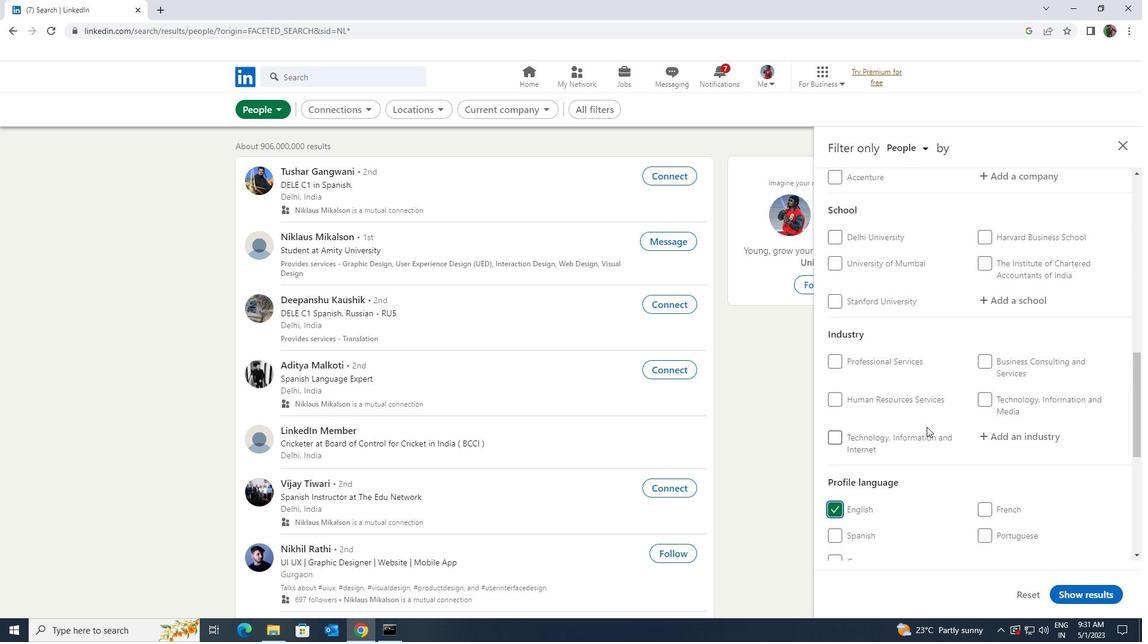 
Action: Mouse moved to (927, 427)
Screenshot: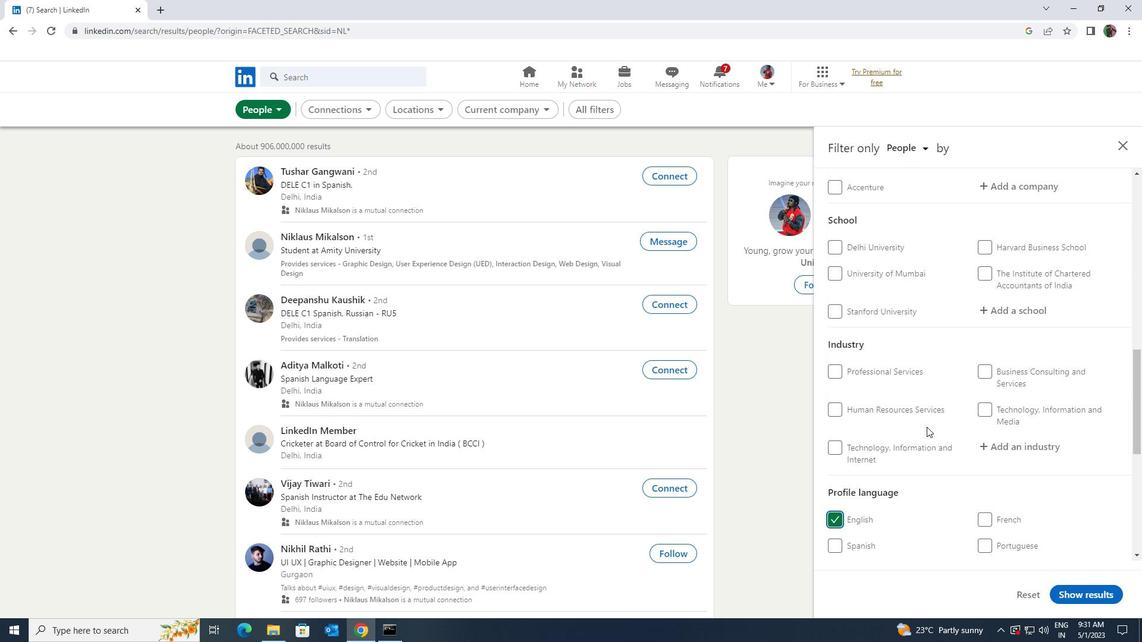 
Action: Mouse scrolled (927, 427) with delta (0, 0)
Screenshot: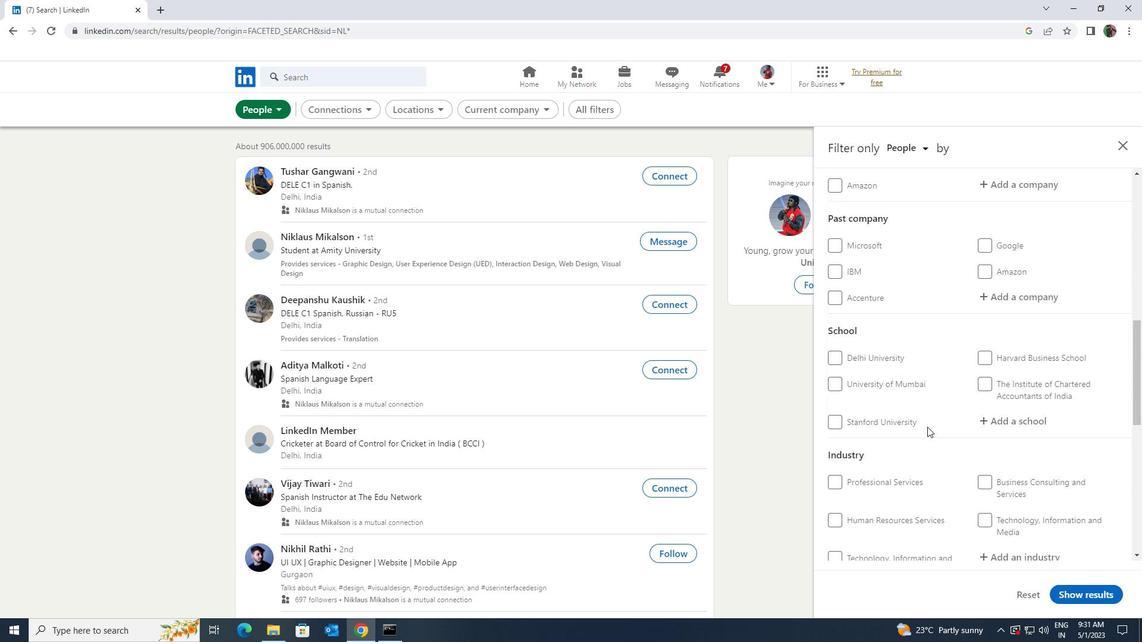 
Action: Mouse scrolled (927, 427) with delta (0, 0)
Screenshot: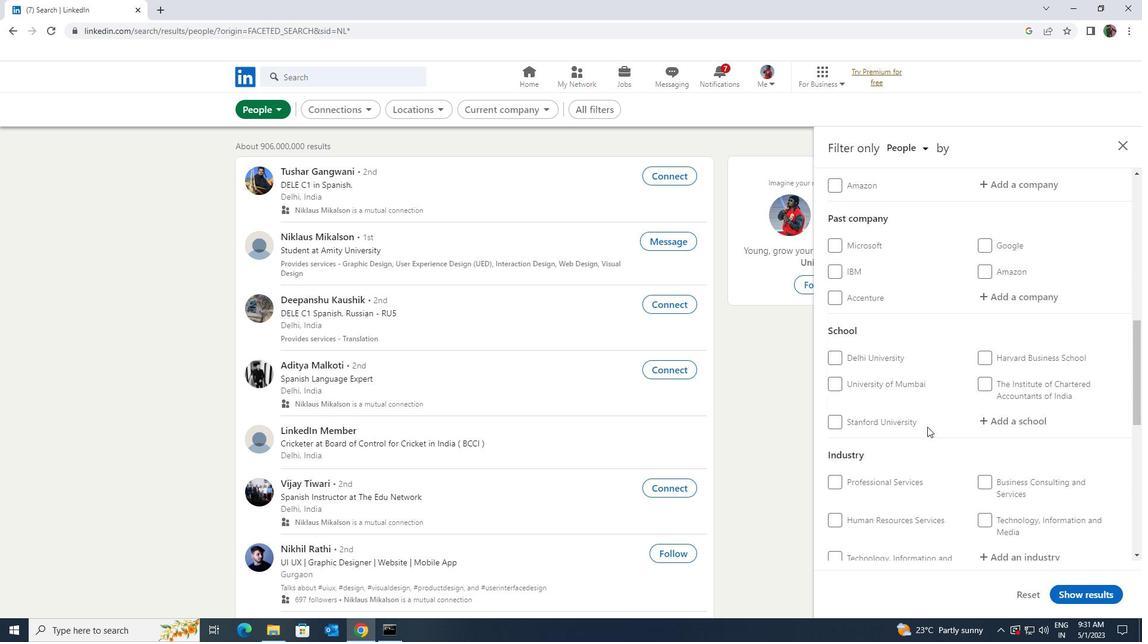 
Action: Mouse scrolled (927, 427) with delta (0, 0)
Screenshot: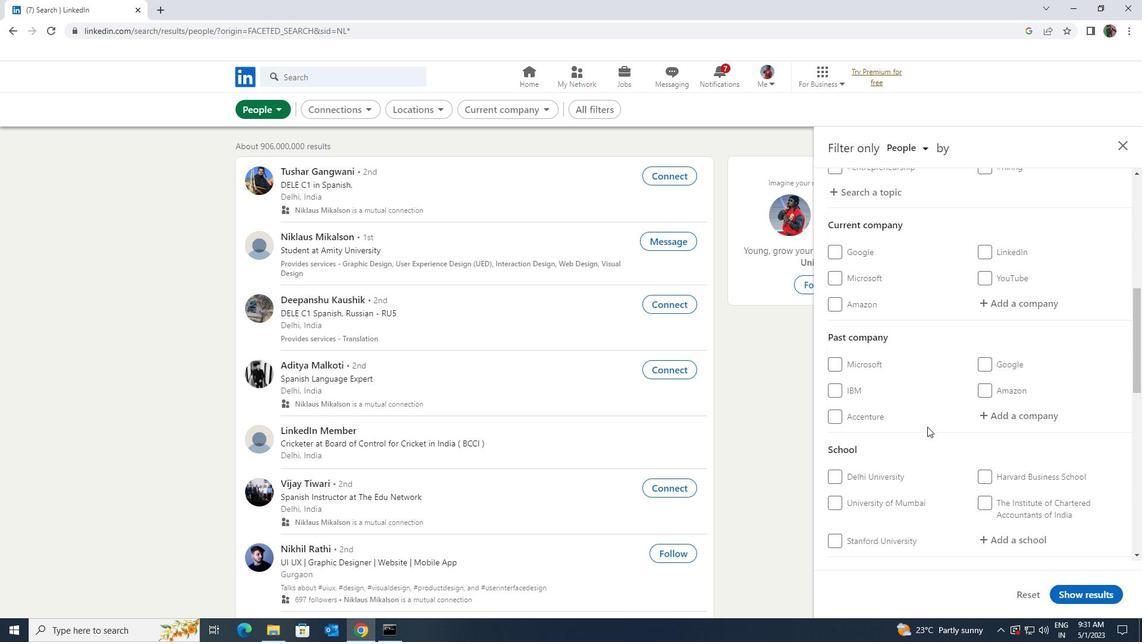 
Action: Mouse moved to (982, 359)
Screenshot: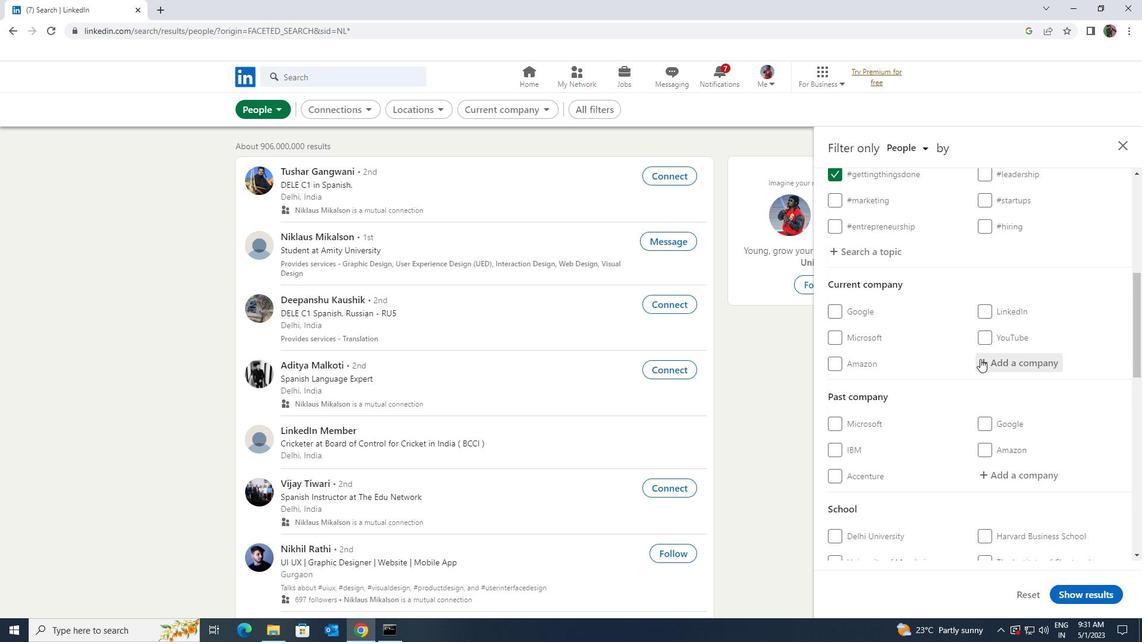 
Action: Mouse pressed left at (982, 359)
Screenshot: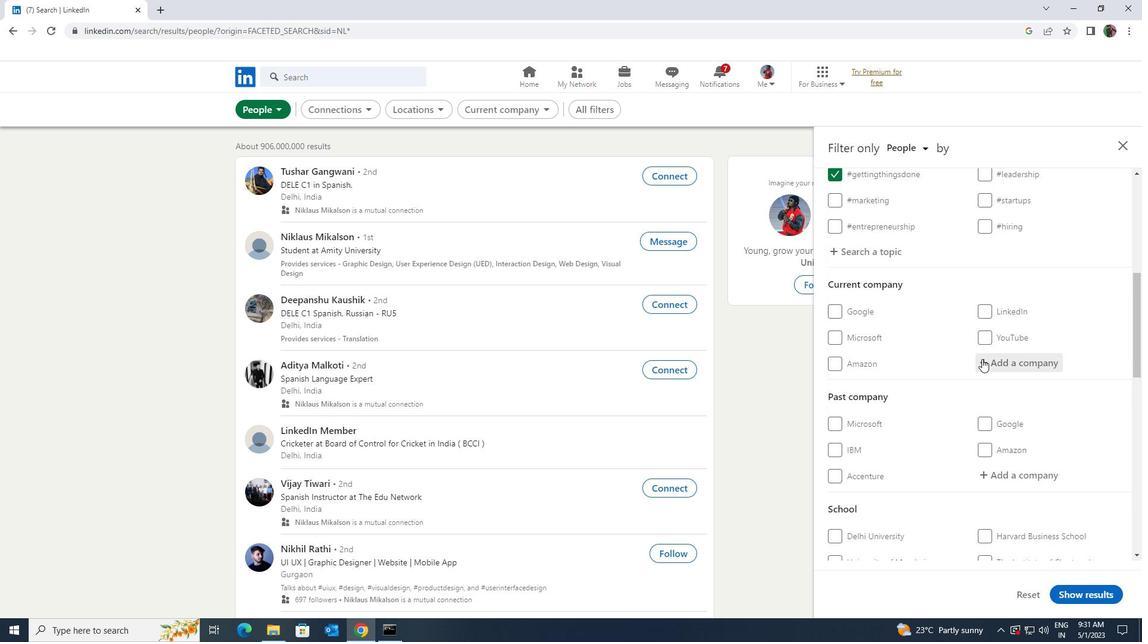 
Action: Key pressed <Key.shift>SS<Key.shift>&<Key.shift>C<Key.space><Key.shift>BLUE
Screenshot: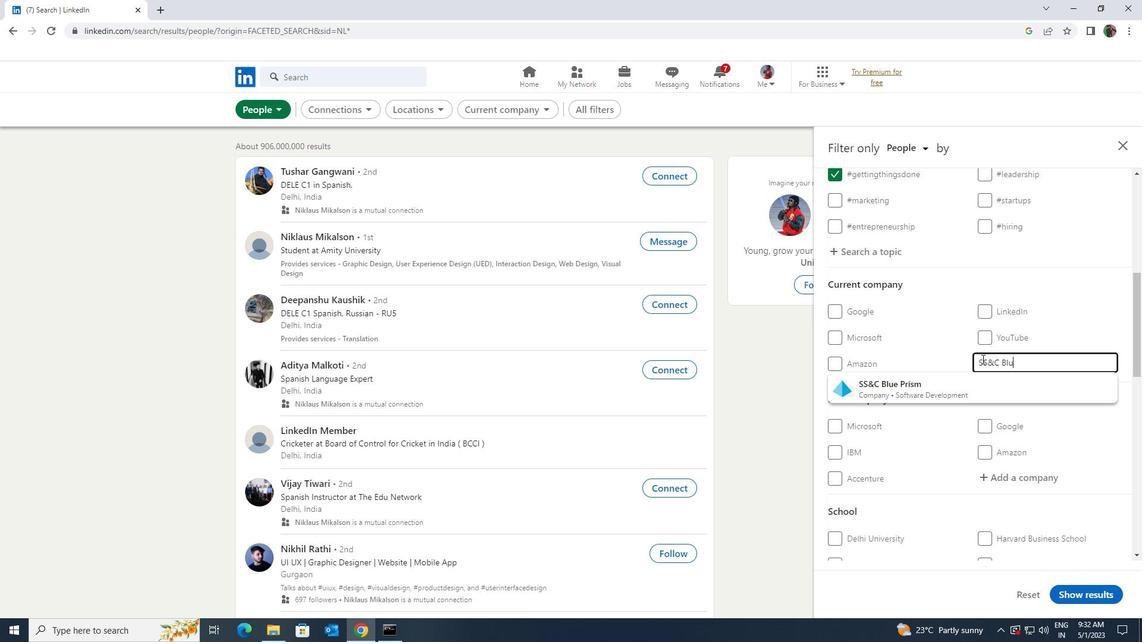 
Action: Mouse moved to (980, 371)
Screenshot: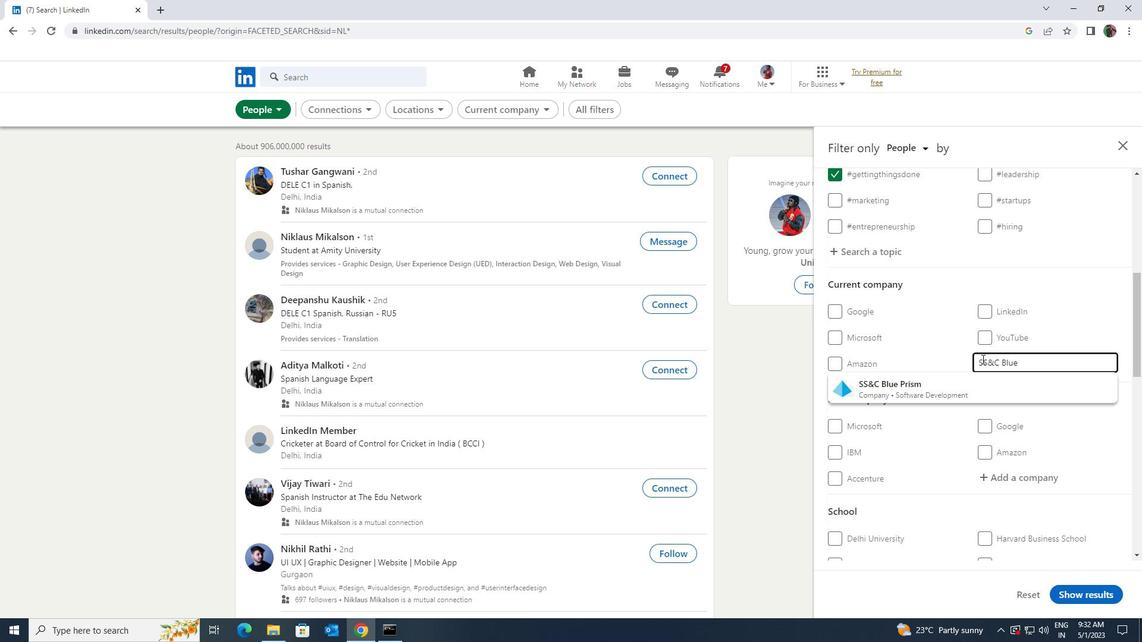 
Action: Mouse pressed left at (980, 371)
Screenshot: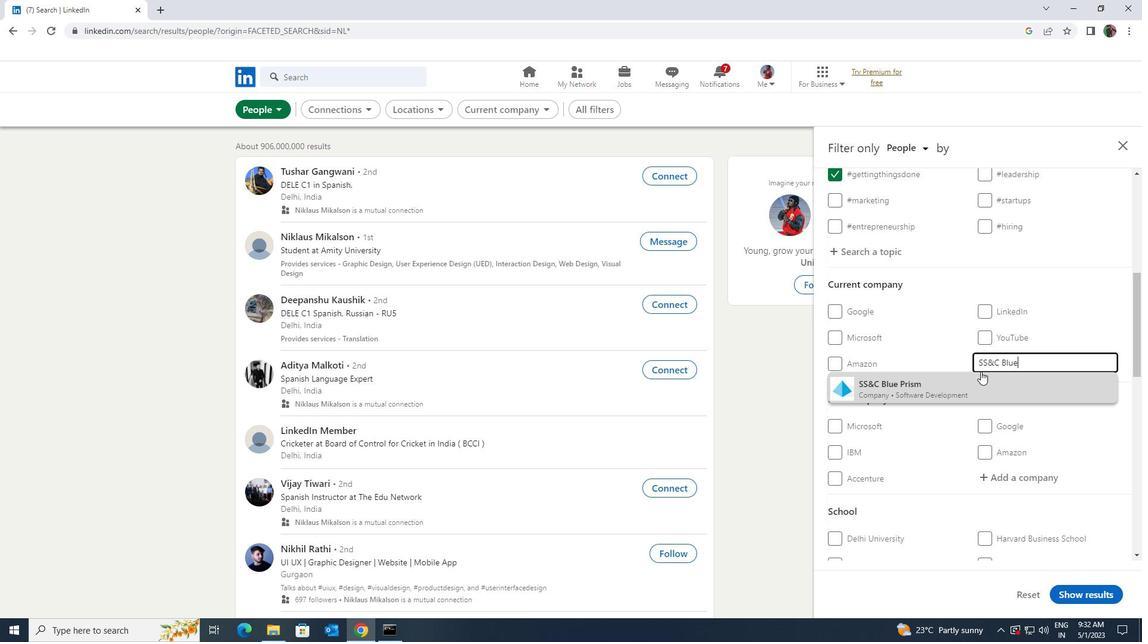 
Action: Mouse scrolled (980, 371) with delta (0, 0)
Screenshot: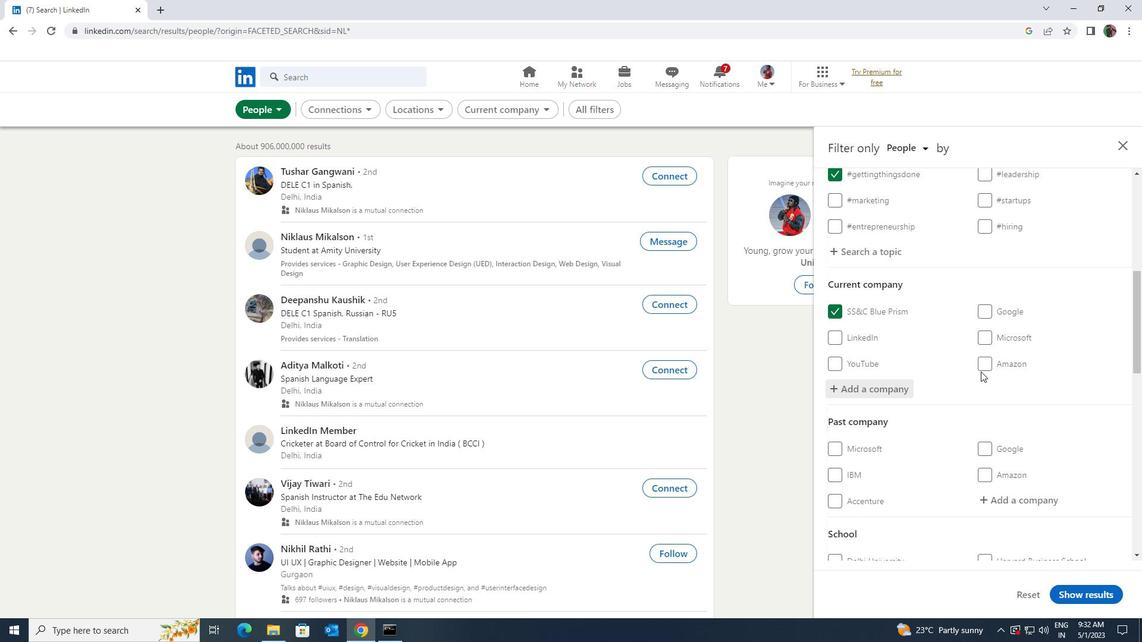 
Action: Mouse scrolled (980, 371) with delta (0, 0)
Screenshot: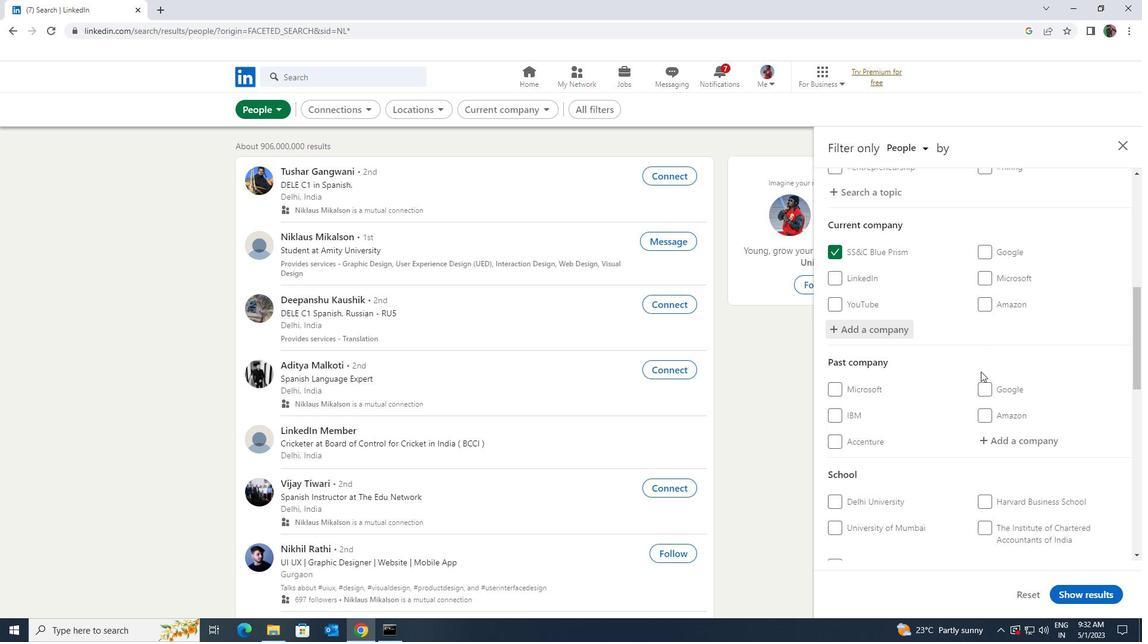 
Action: Mouse scrolled (980, 371) with delta (0, 0)
Screenshot: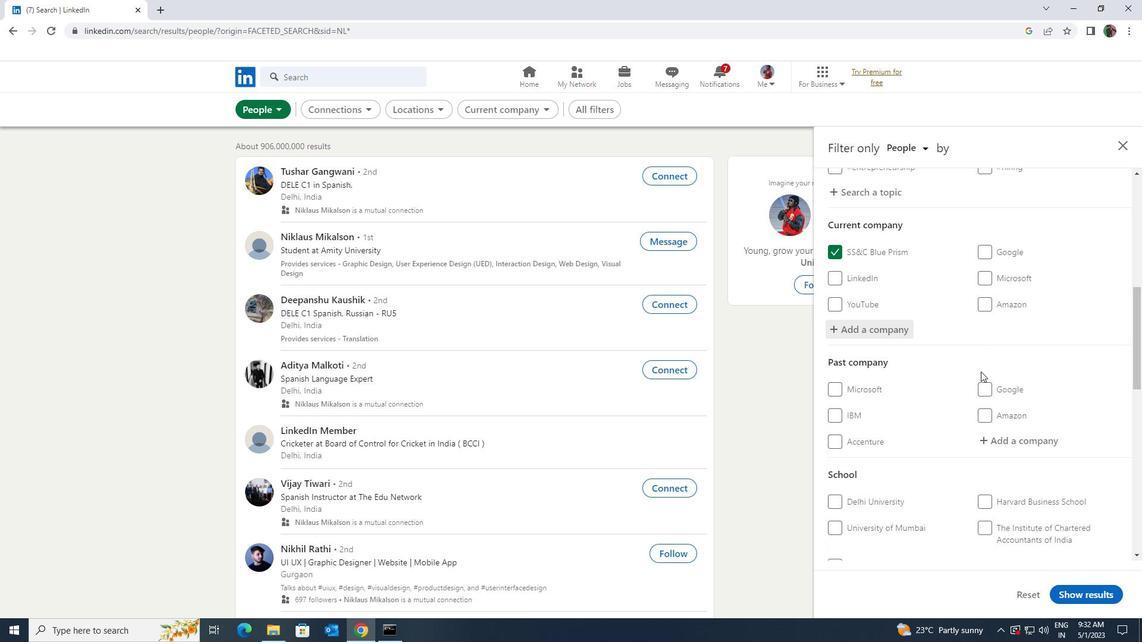 
Action: Mouse moved to (980, 371)
Screenshot: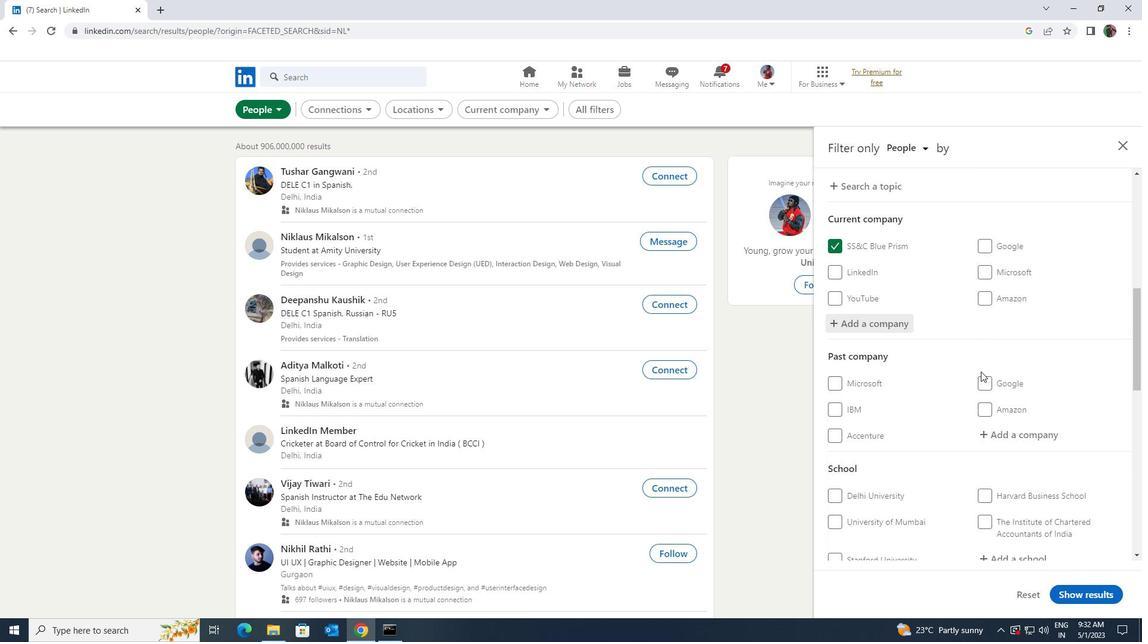 
Action: Mouse scrolled (980, 371) with delta (0, 0)
Screenshot: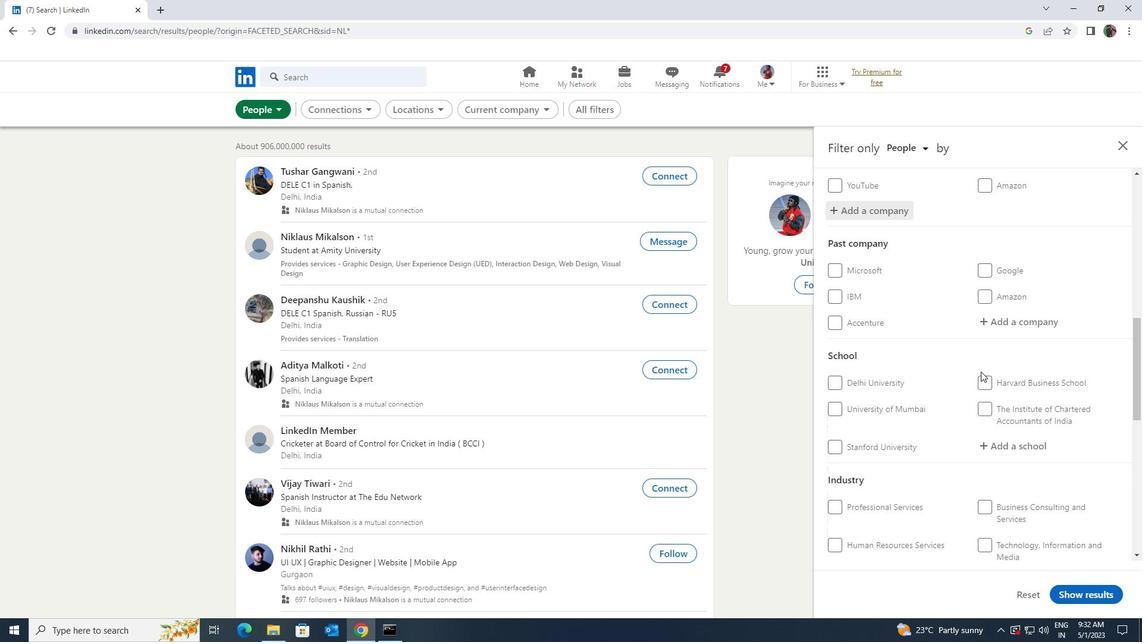 
Action: Mouse moved to (990, 378)
Screenshot: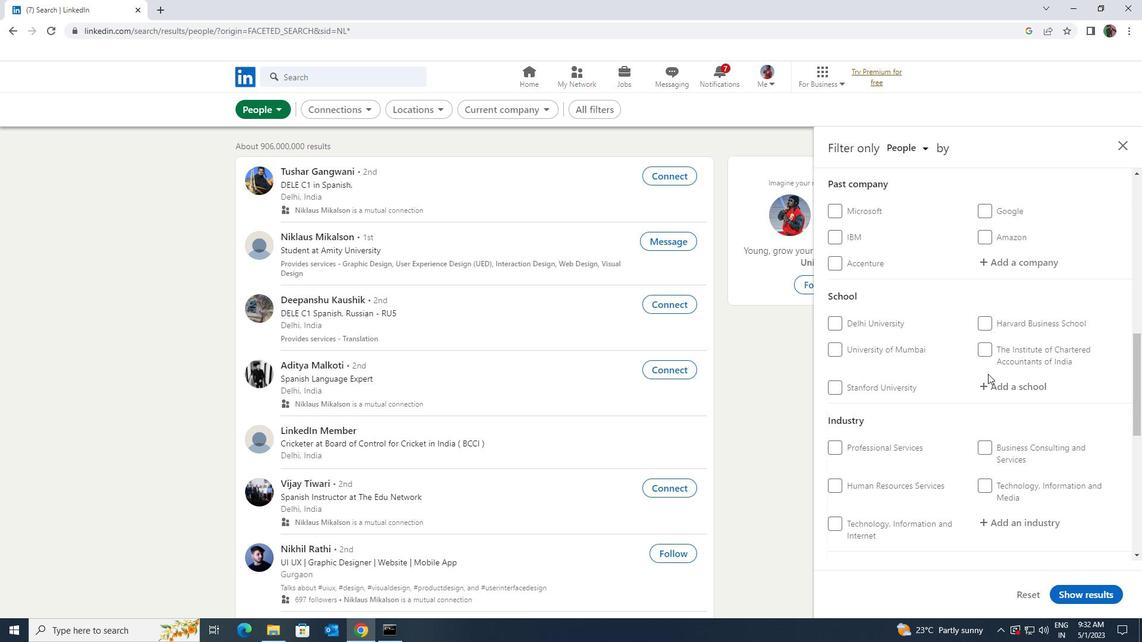 
Action: Mouse pressed left at (990, 378)
Screenshot: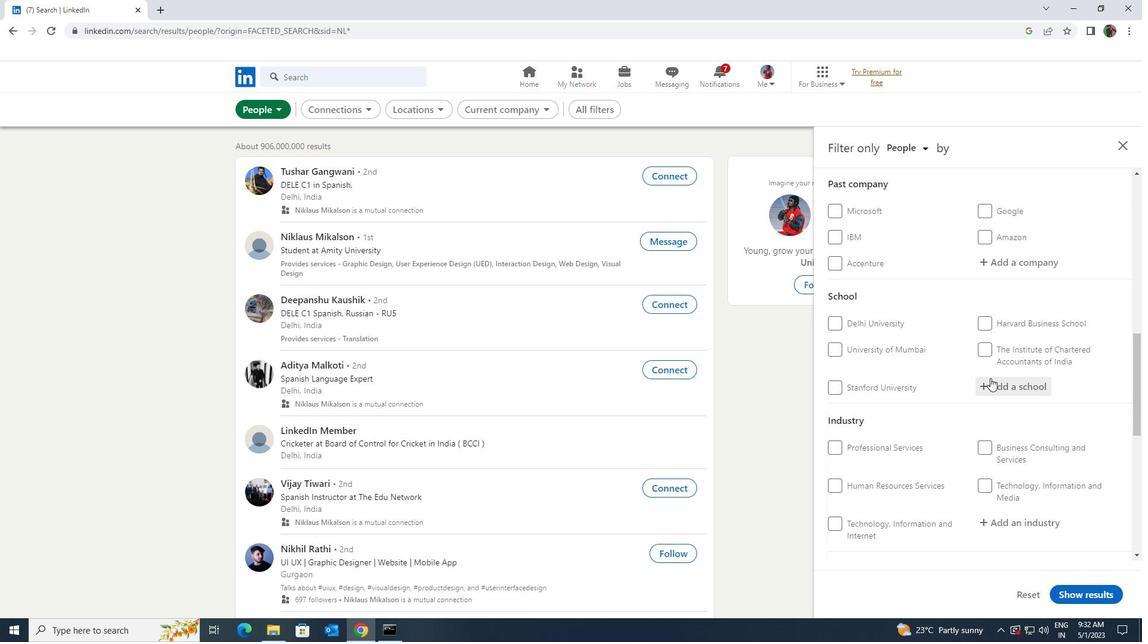 
Action: Mouse moved to (990, 379)
Screenshot: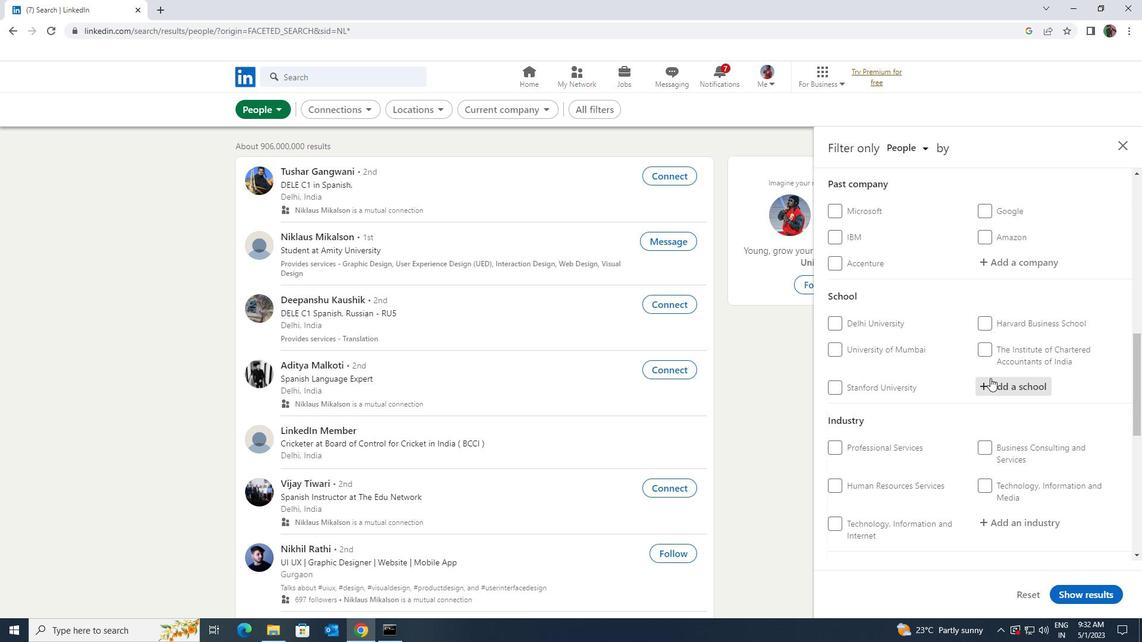 
Action: Key pressed <Key.shift><Key.shift><Key.shift>D.<Key.shift>A.<Key.shift><Key.shift><Key.shift><Key.shift><Key.shift>V
Screenshot: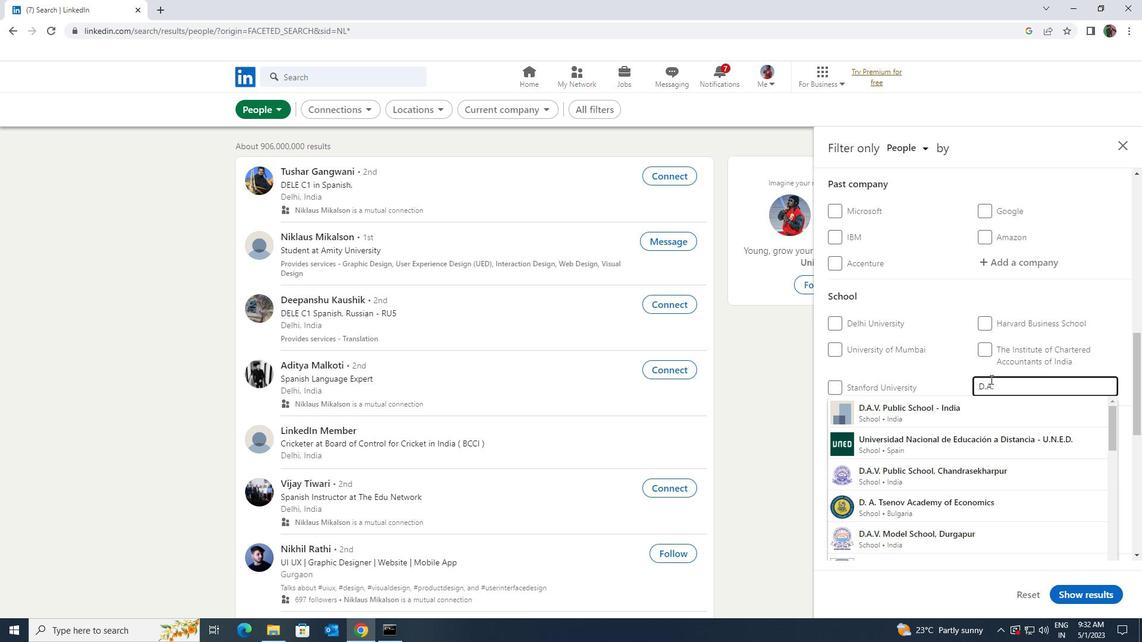 
Action: Mouse moved to (982, 396)
Screenshot: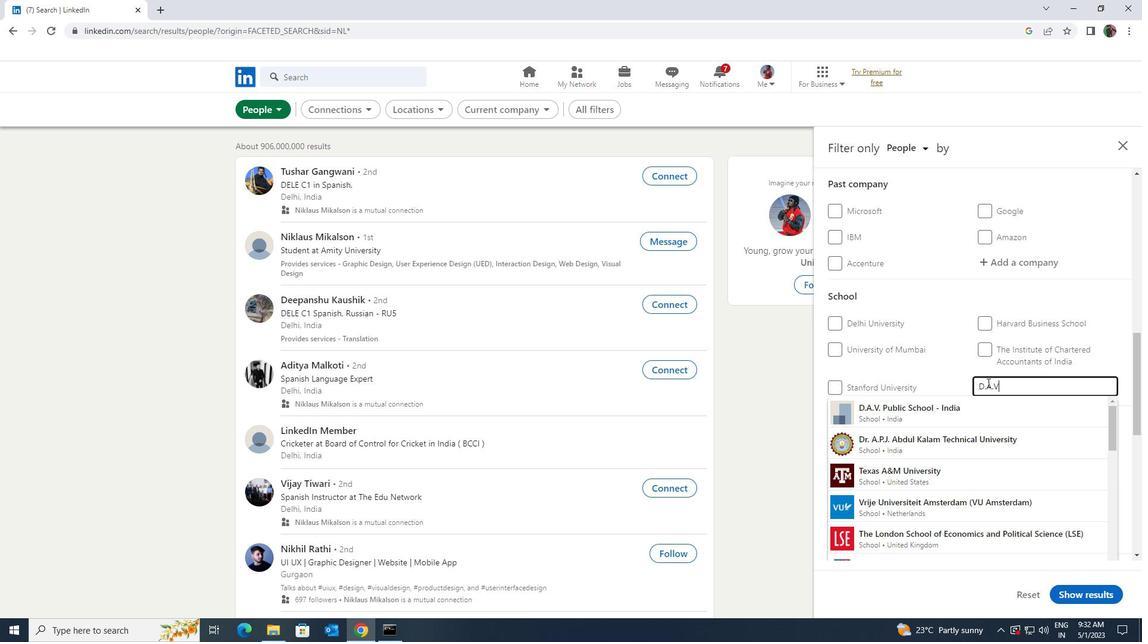 
Action: Mouse pressed left at (982, 396)
Screenshot: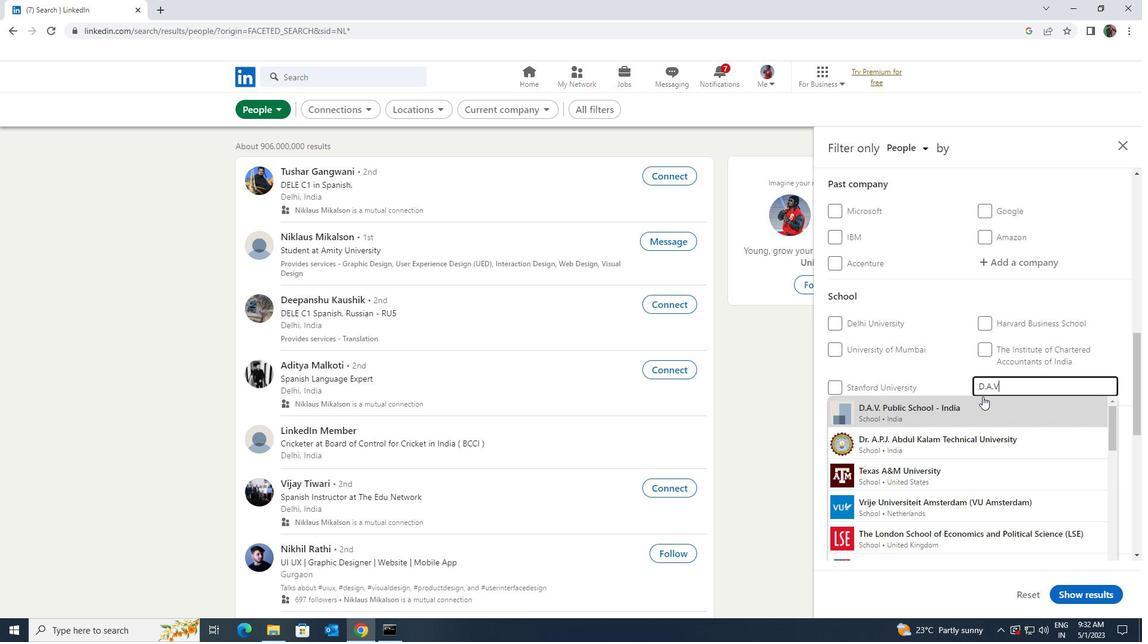 
Action: Mouse scrolled (982, 396) with delta (0, 0)
Screenshot: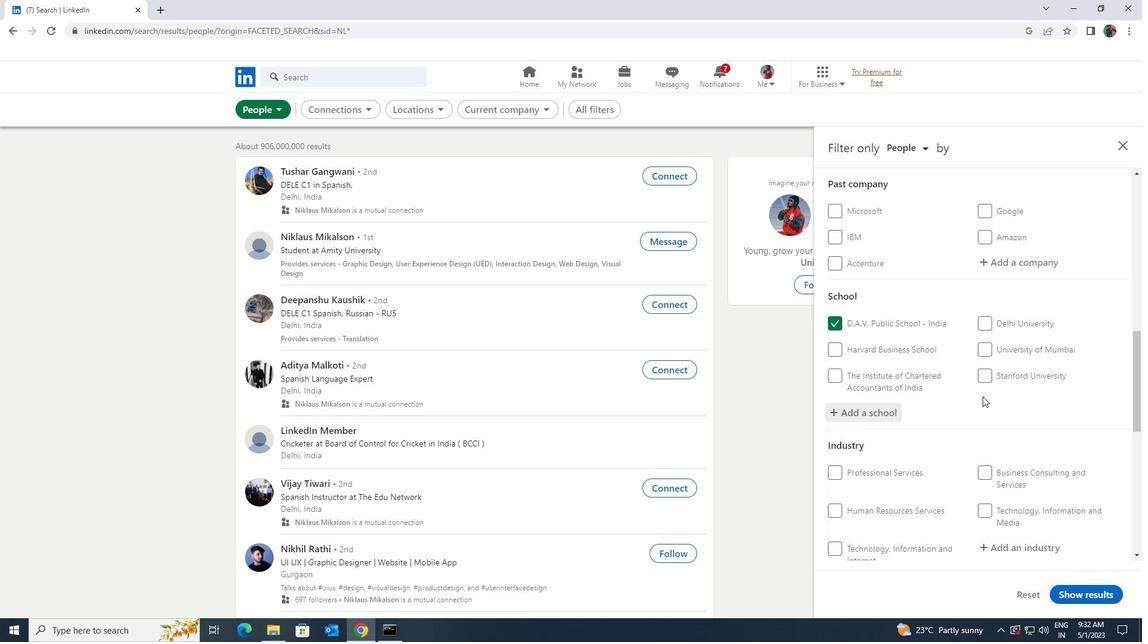 
Action: Mouse scrolled (982, 396) with delta (0, 0)
Screenshot: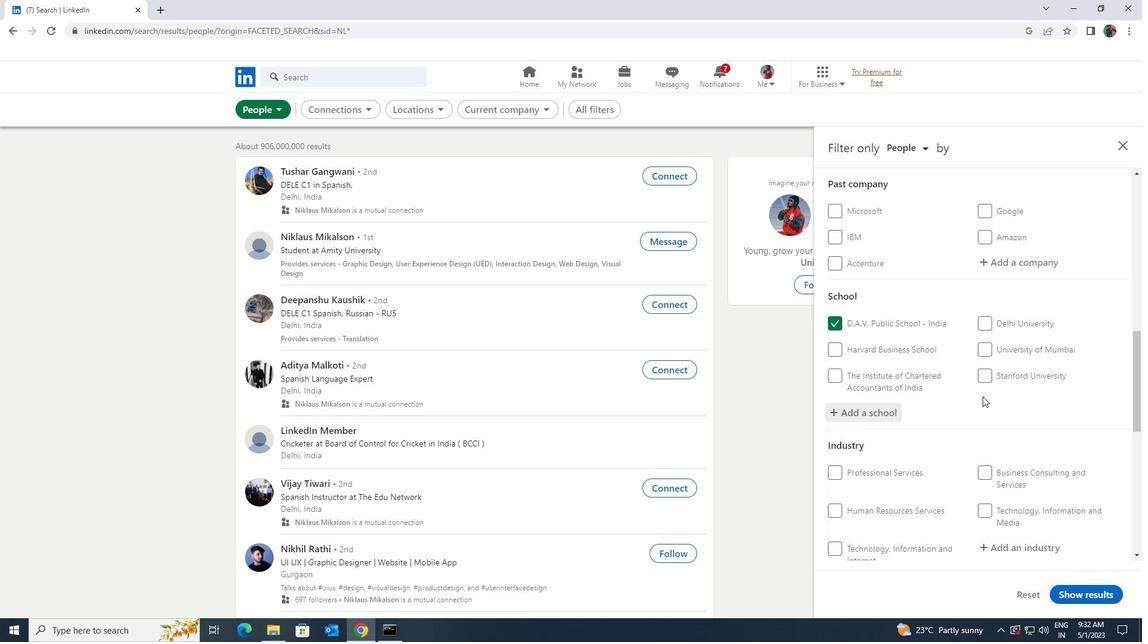 
Action: Mouse moved to (982, 427)
Screenshot: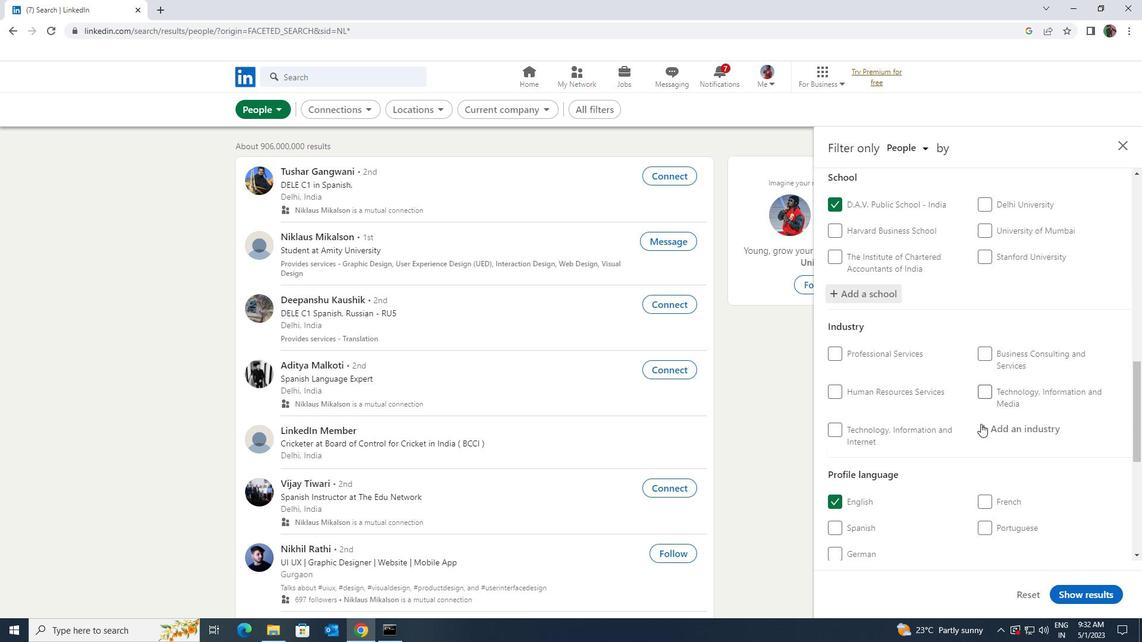 
Action: Mouse pressed left at (982, 427)
Screenshot: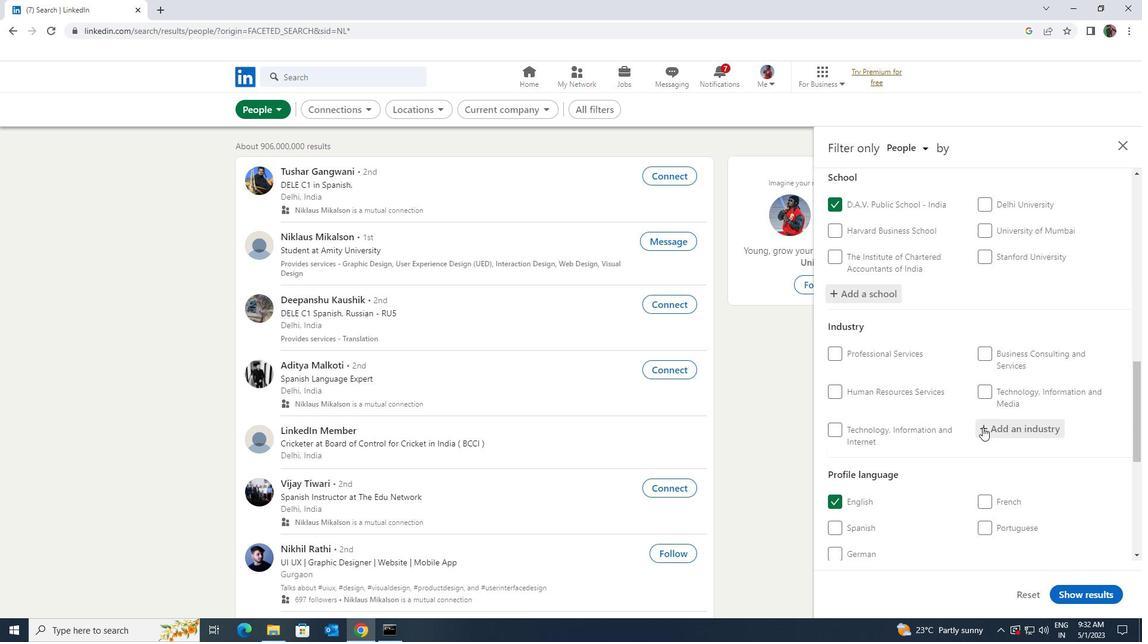 
Action: Key pressed <Key.shift><Key.shift>MEDIA<Key.space>
Screenshot: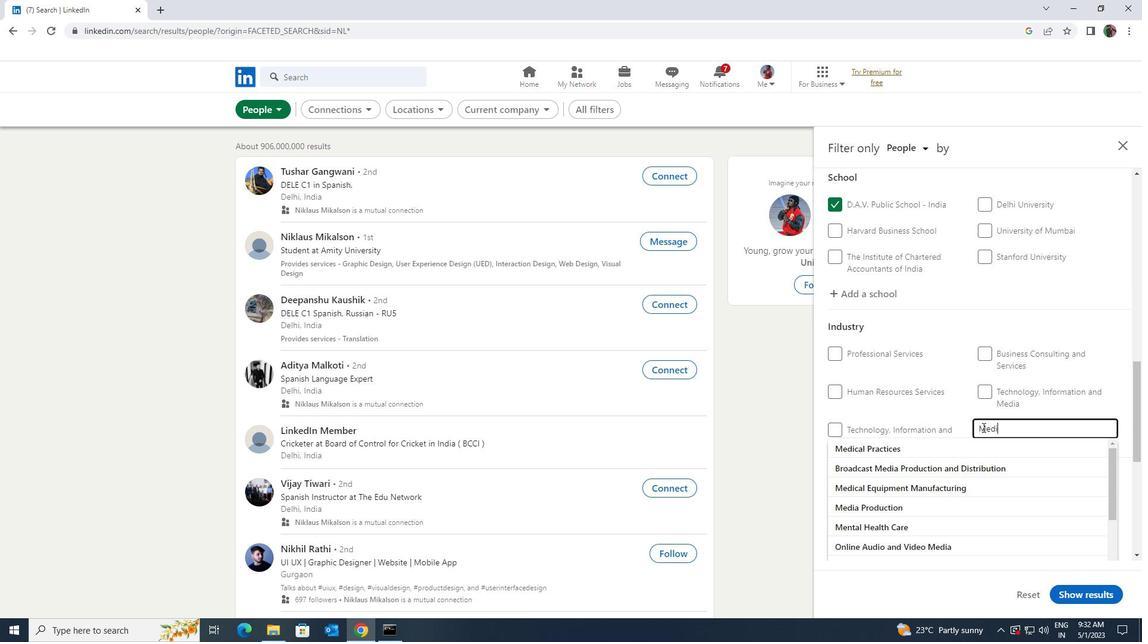 
Action: Mouse moved to (963, 462)
Screenshot: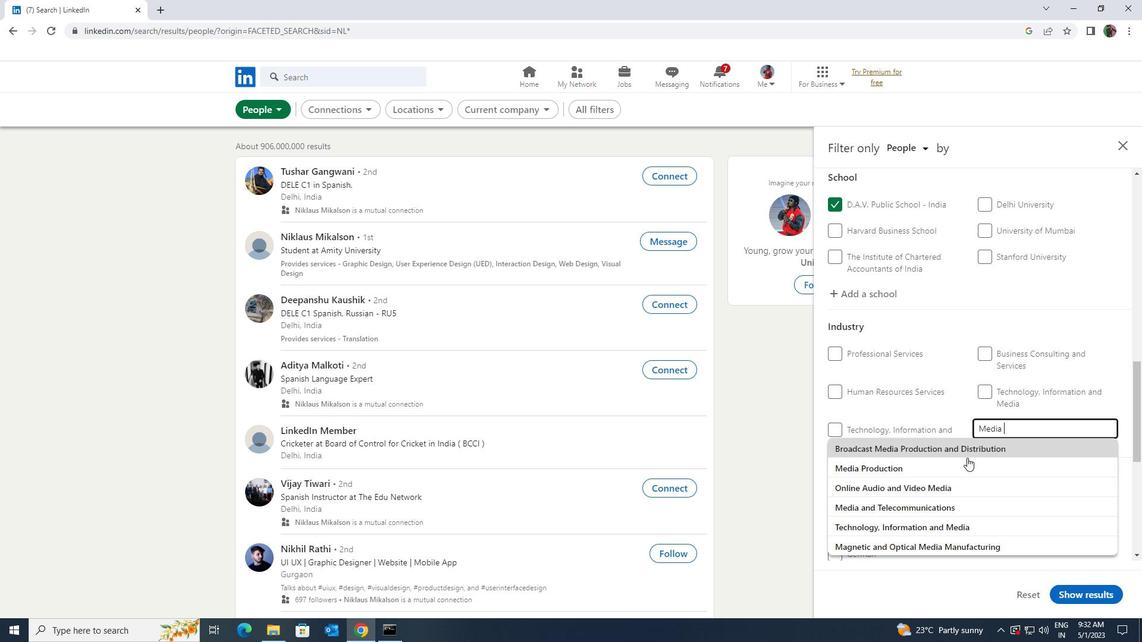 
Action: Mouse pressed left at (963, 462)
Screenshot: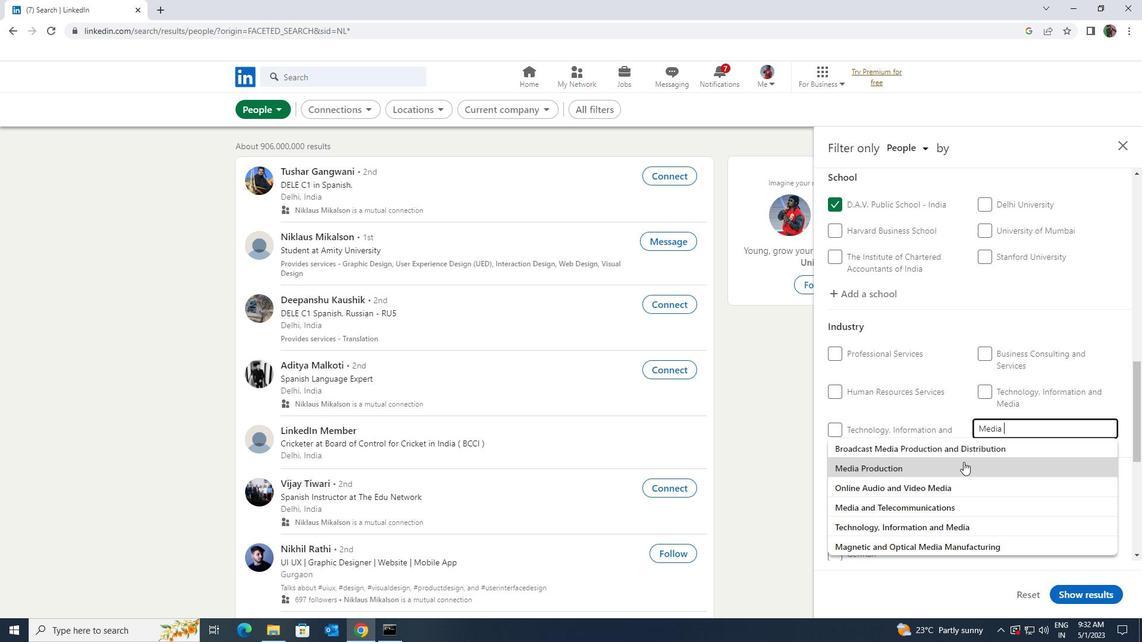 
Action: Mouse scrolled (963, 461) with delta (0, 0)
Screenshot: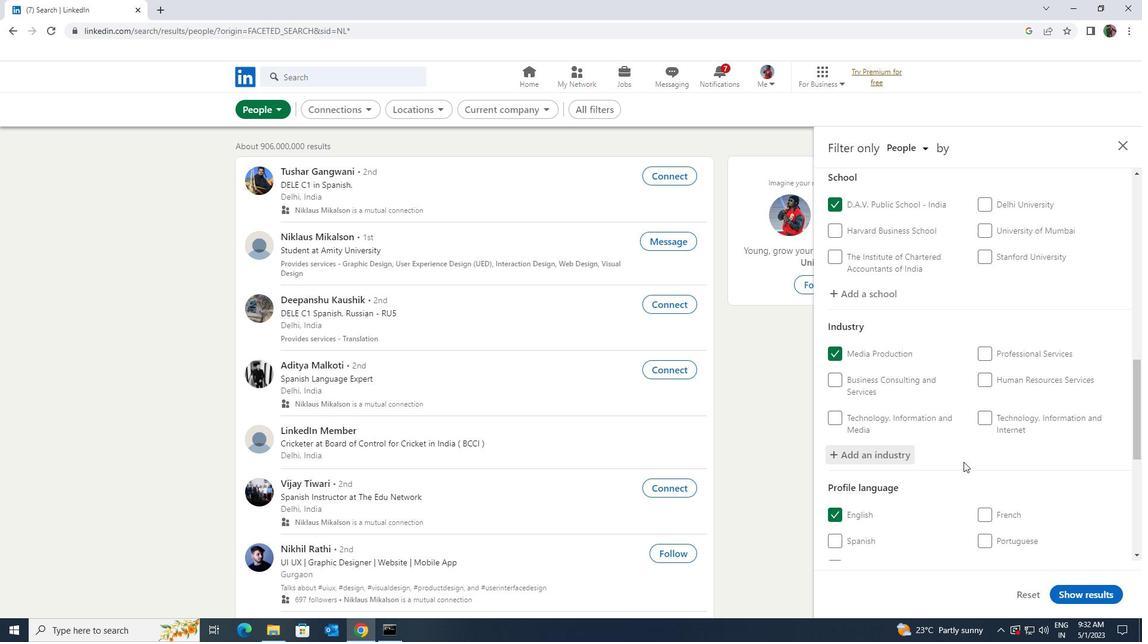 
Action: Mouse scrolled (963, 461) with delta (0, 0)
Screenshot: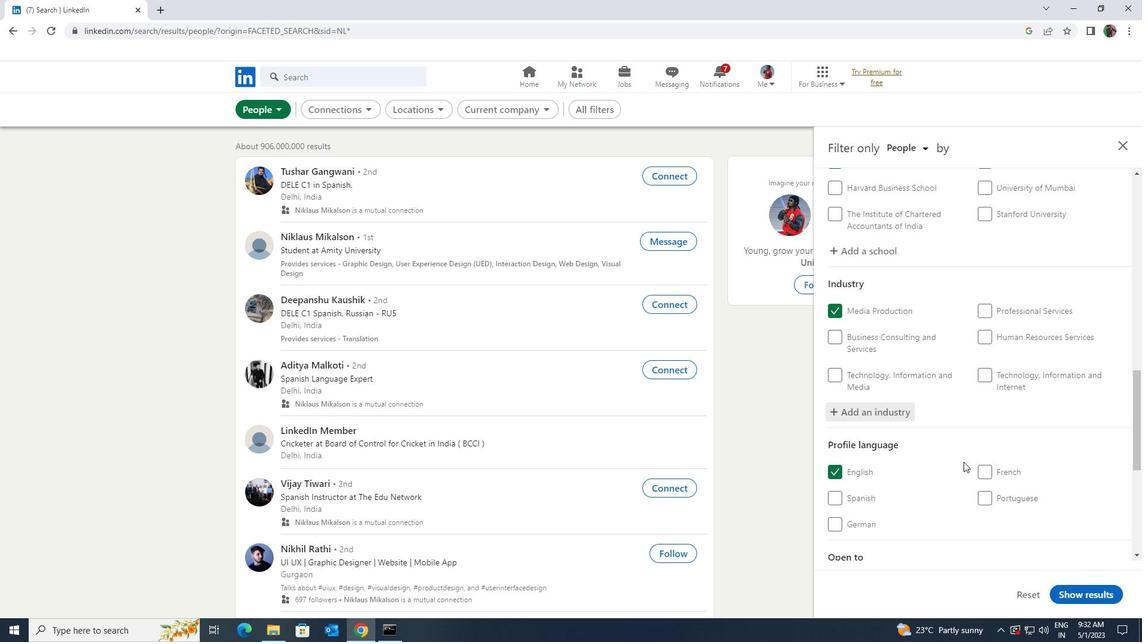 
Action: Mouse scrolled (963, 461) with delta (0, 0)
Screenshot: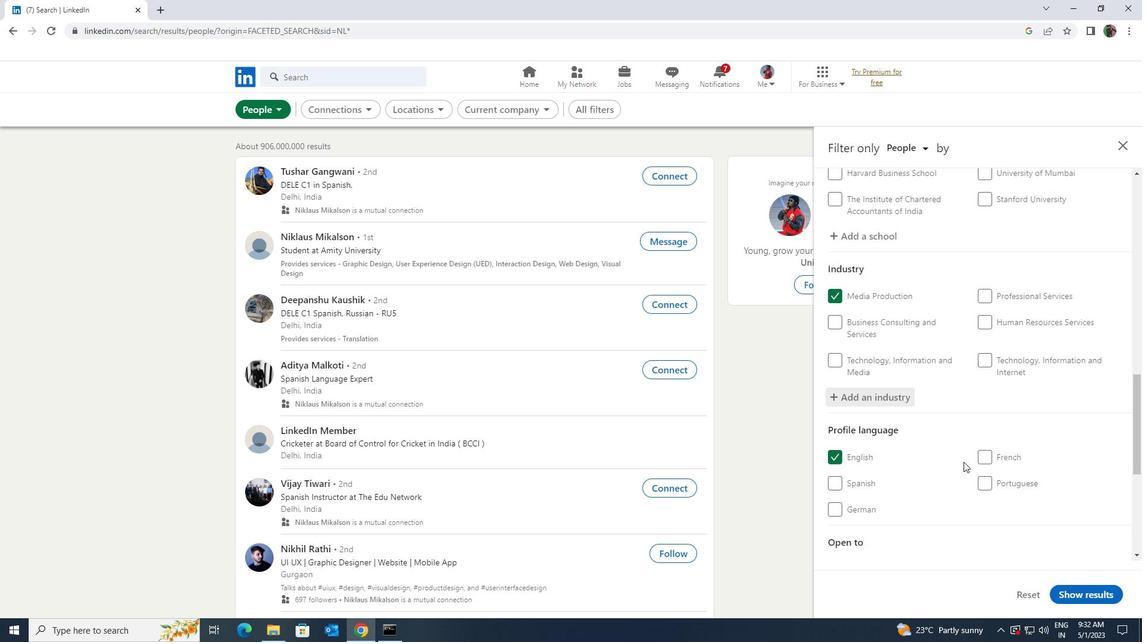 
Action: Mouse scrolled (963, 461) with delta (0, 0)
Screenshot: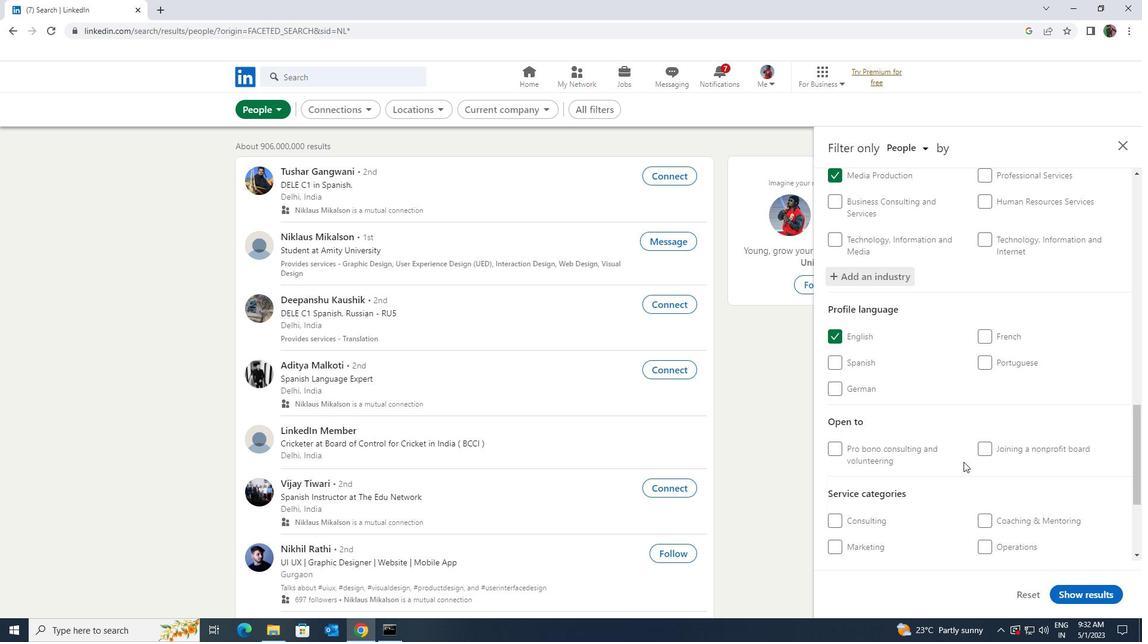 
Action: Mouse scrolled (963, 461) with delta (0, 0)
Screenshot: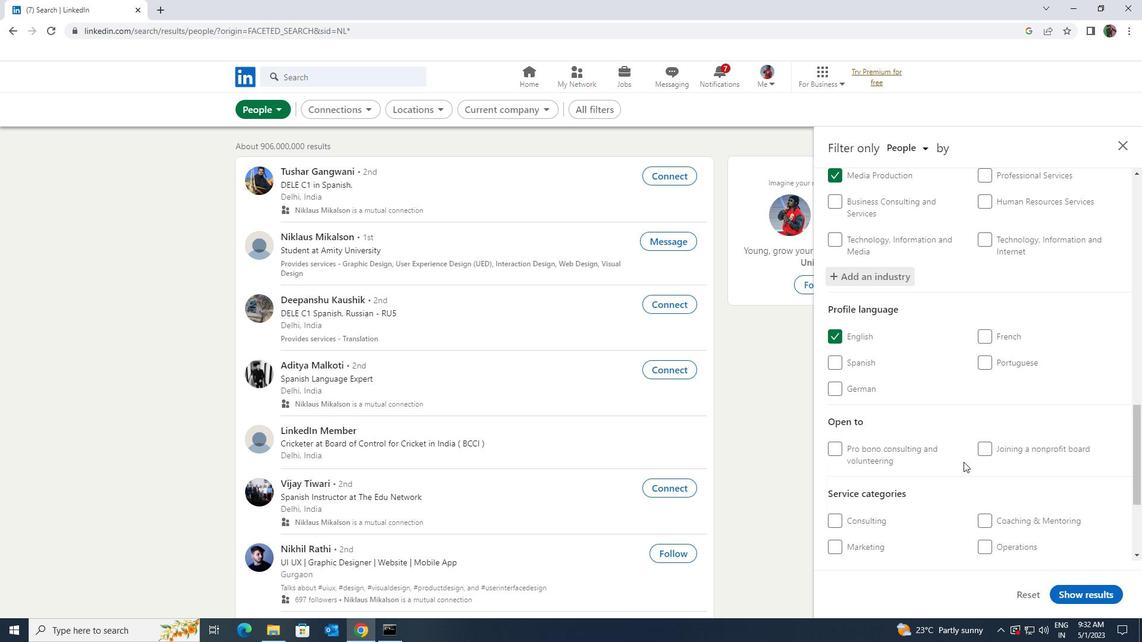
Action: Mouse moved to (985, 454)
Screenshot: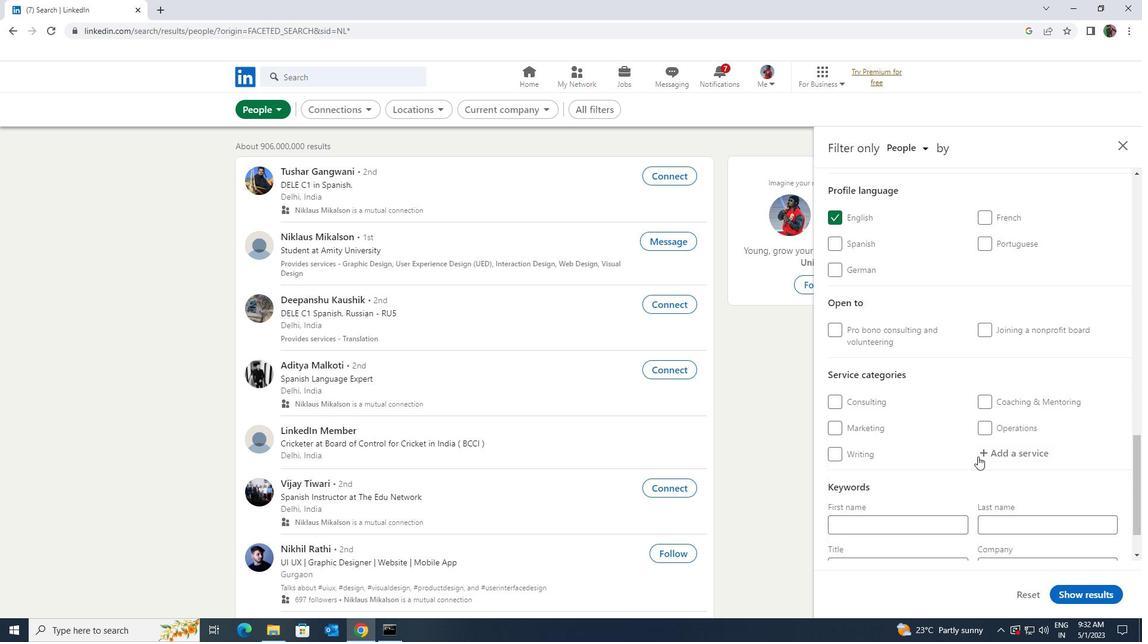
Action: Mouse pressed left at (985, 454)
Screenshot: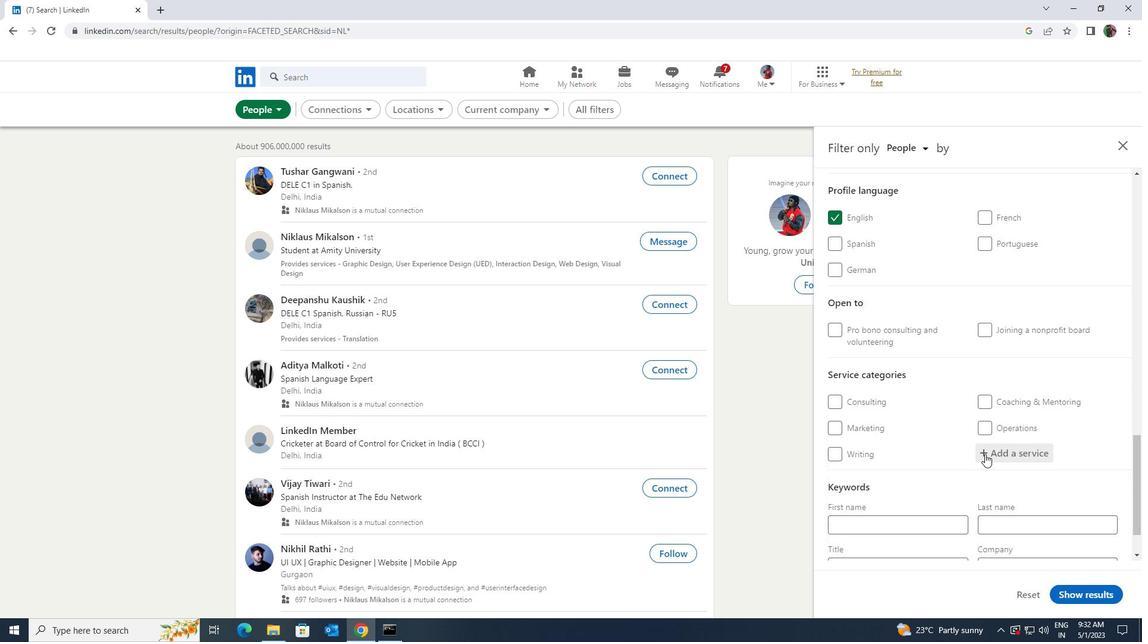 
Action: Key pressed <Key.shift><Key.shift><Key.shift><Key.shift><Key.shift><Key.shift><Key.shift><Key.shift><Key.shift><Key.shift><Key.shift><Key.shift><Key.shift><Key.shift>DEMAN
Screenshot: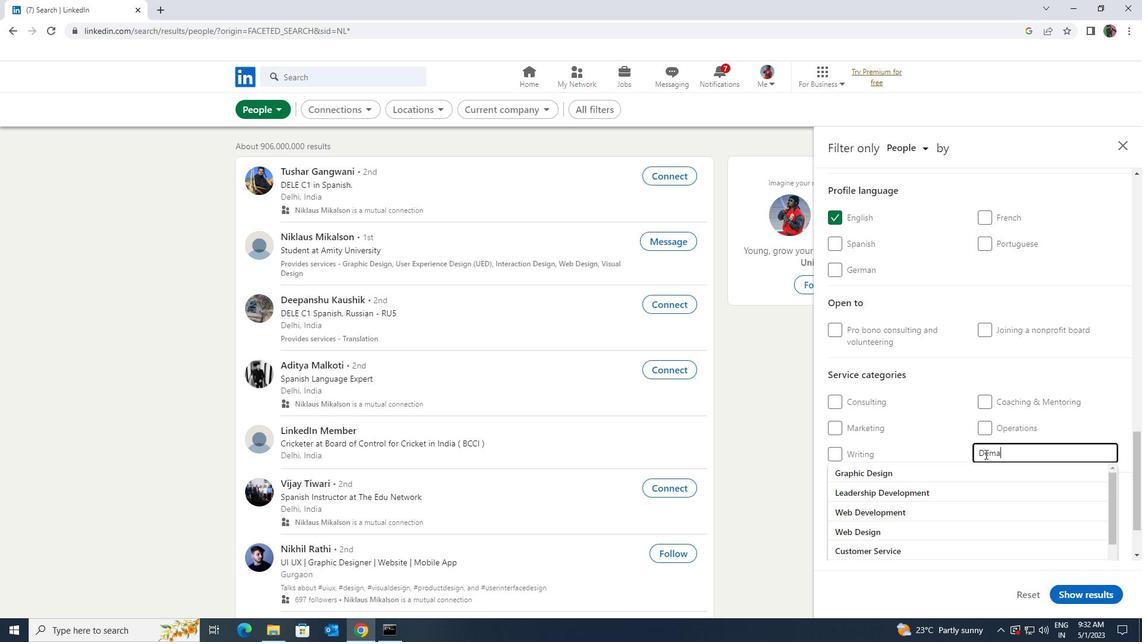 
Action: Mouse moved to (968, 464)
Screenshot: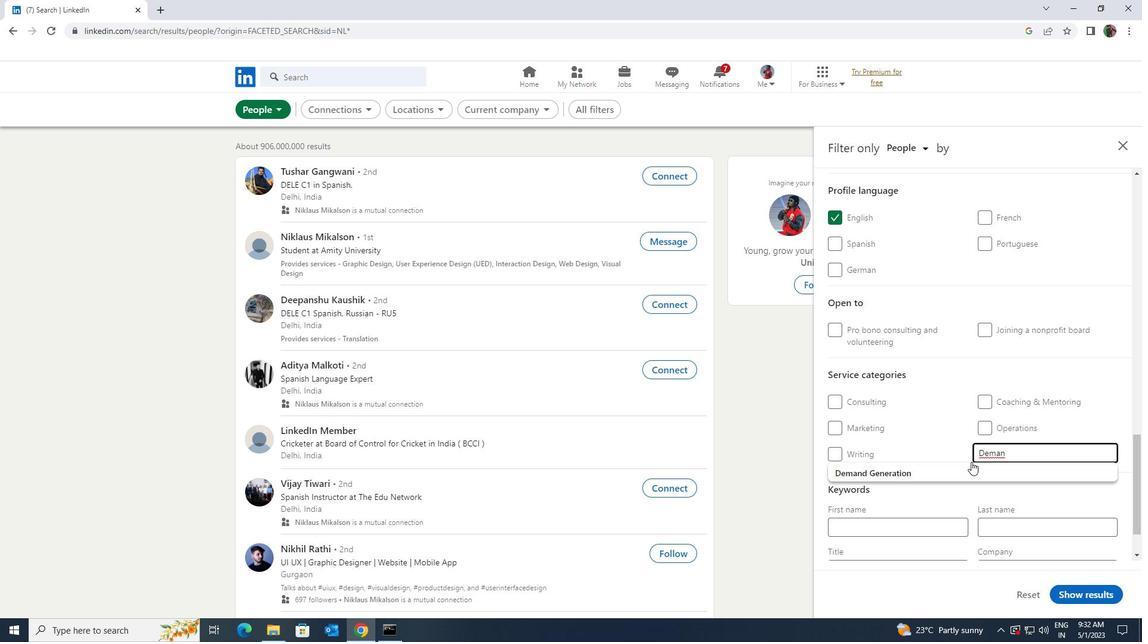 
Action: Mouse pressed left at (968, 464)
Screenshot: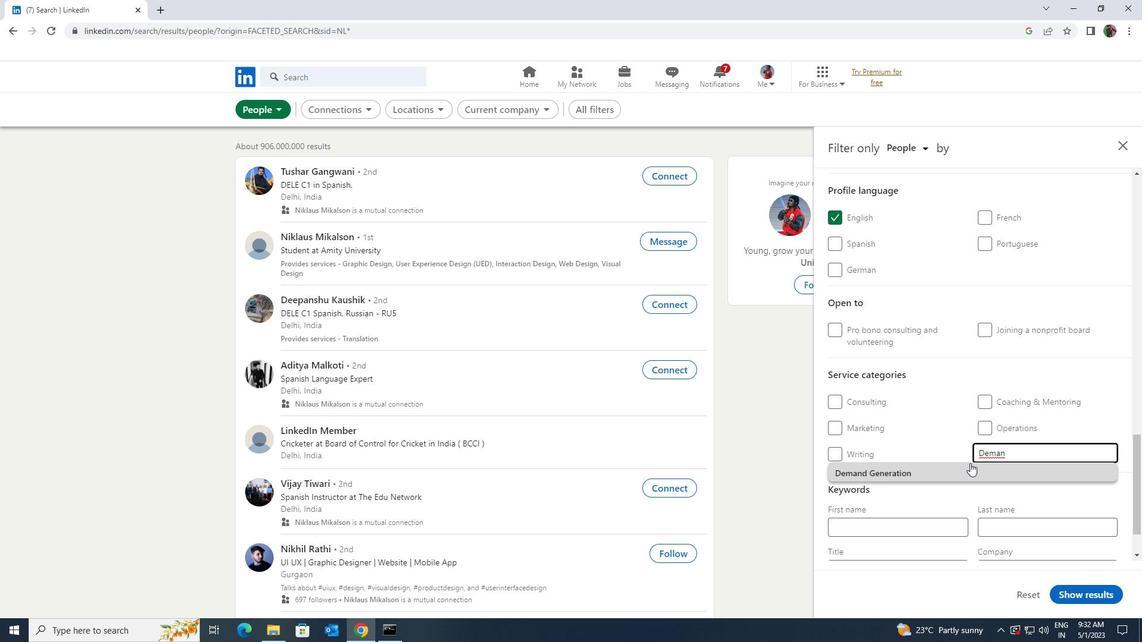 
Action: Mouse scrolled (968, 463) with delta (0, 0)
Screenshot: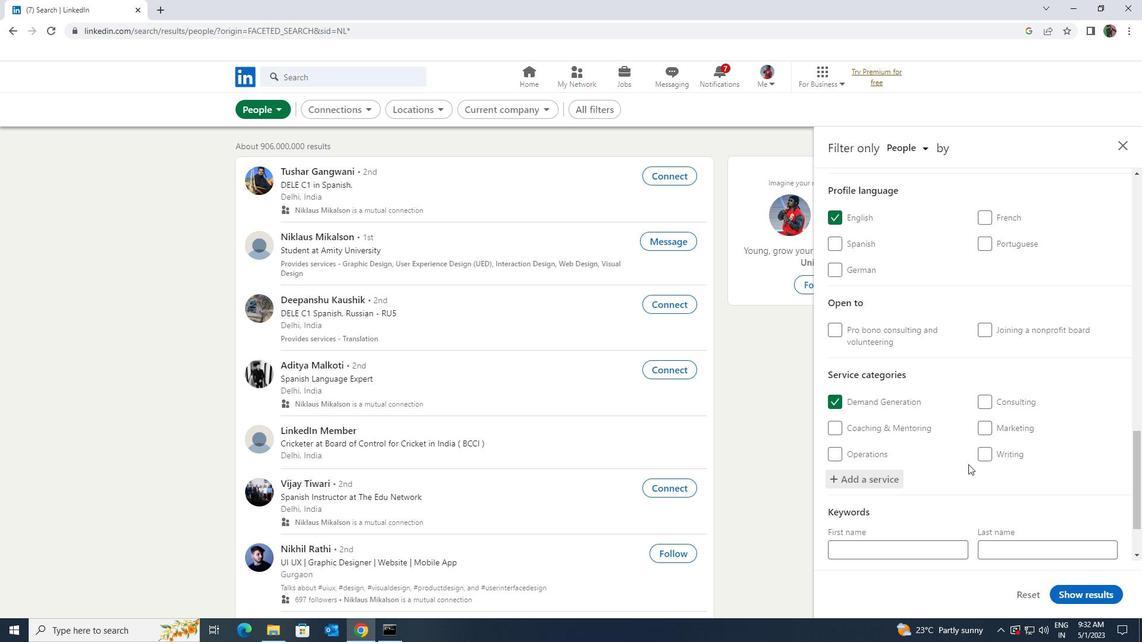 
Action: Mouse moved to (968, 462)
Screenshot: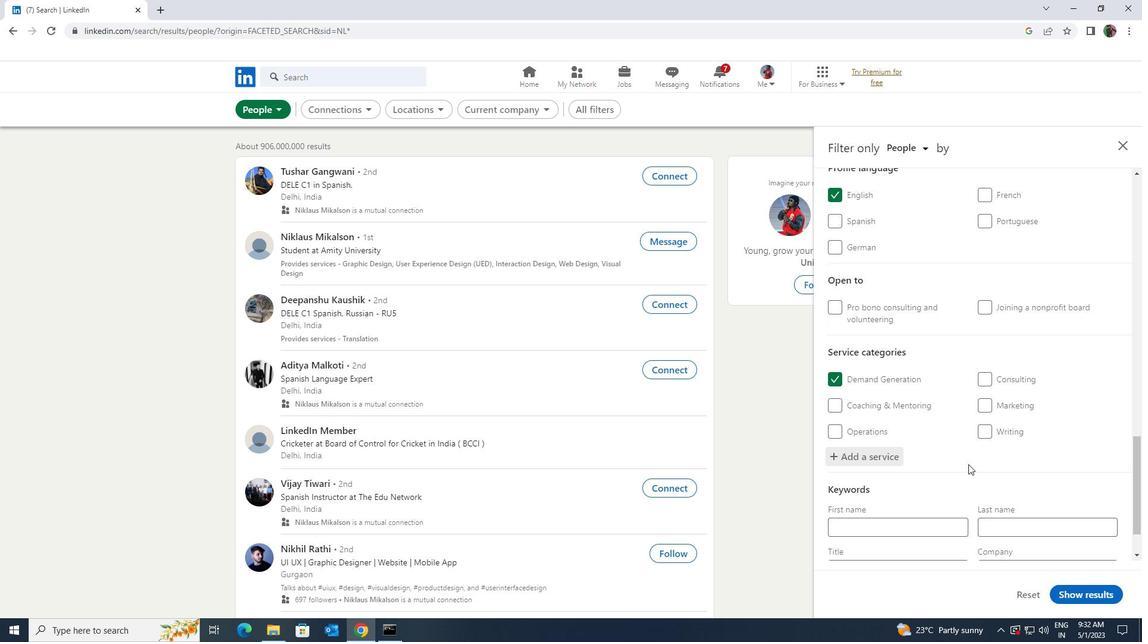 
Action: Mouse scrolled (968, 462) with delta (0, 0)
Screenshot: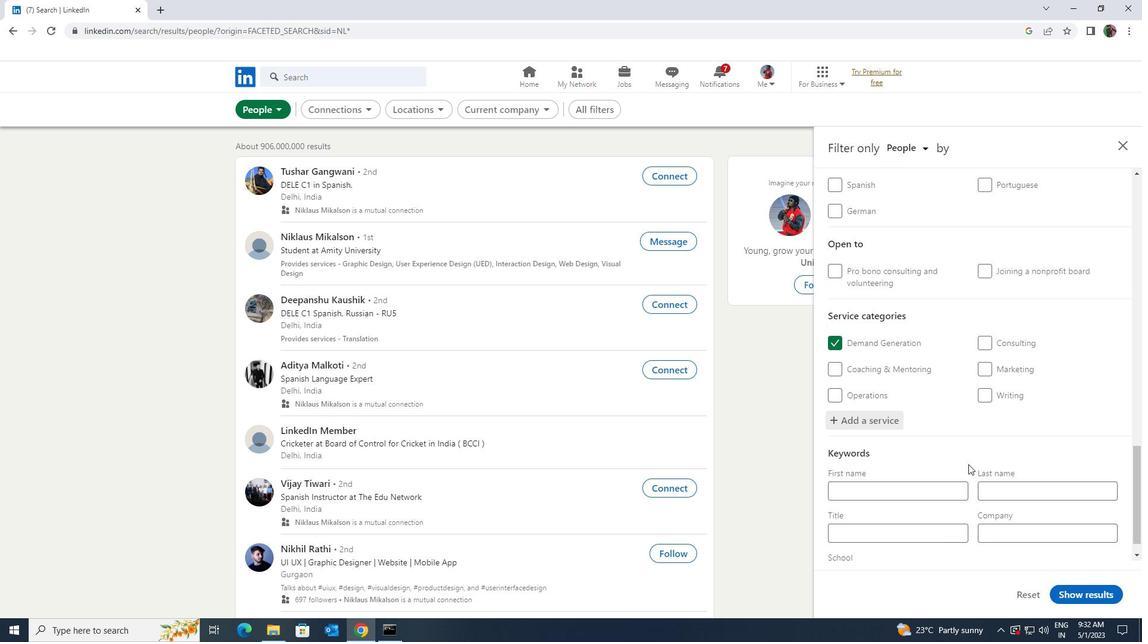 
Action: Mouse scrolled (968, 462) with delta (0, 0)
Screenshot: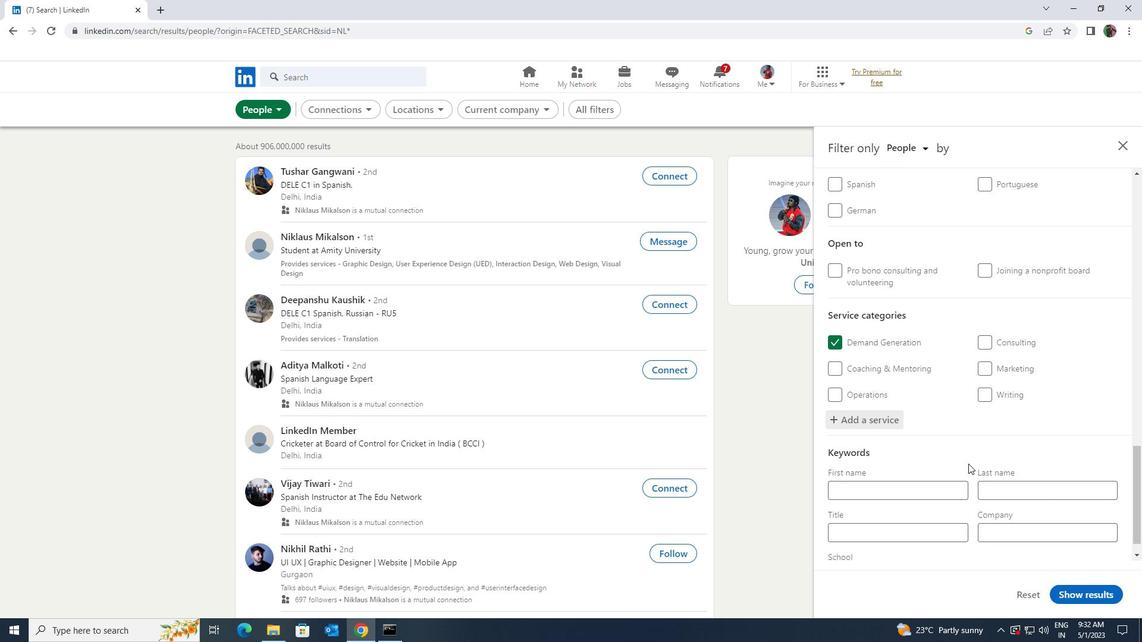 
Action: Mouse moved to (927, 503)
Screenshot: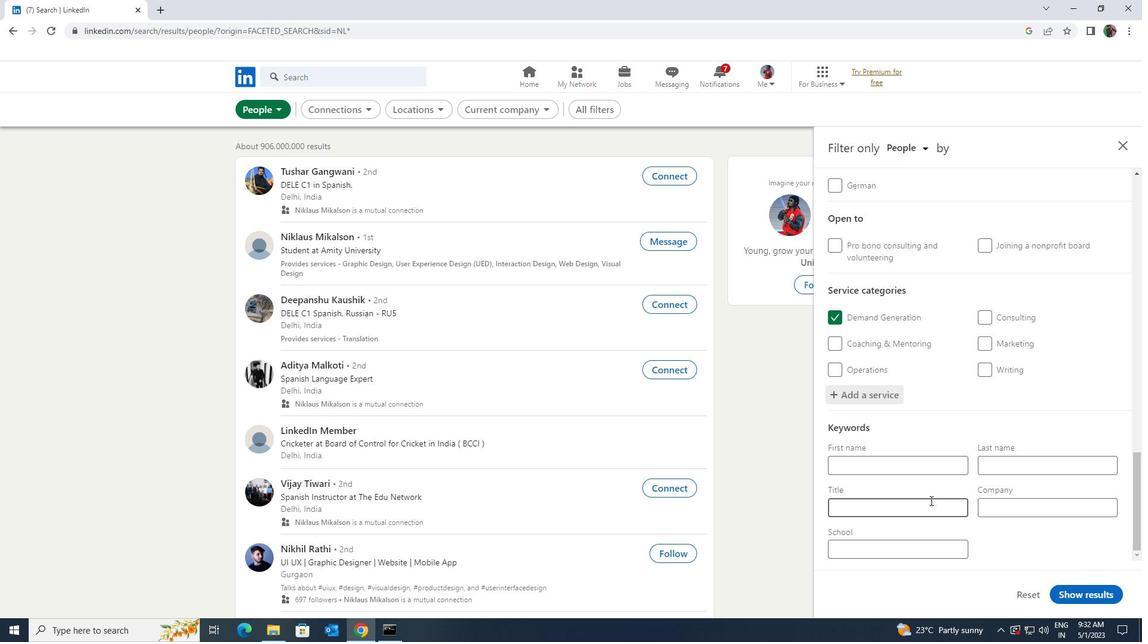
Action: Mouse pressed left at (927, 503)
Screenshot: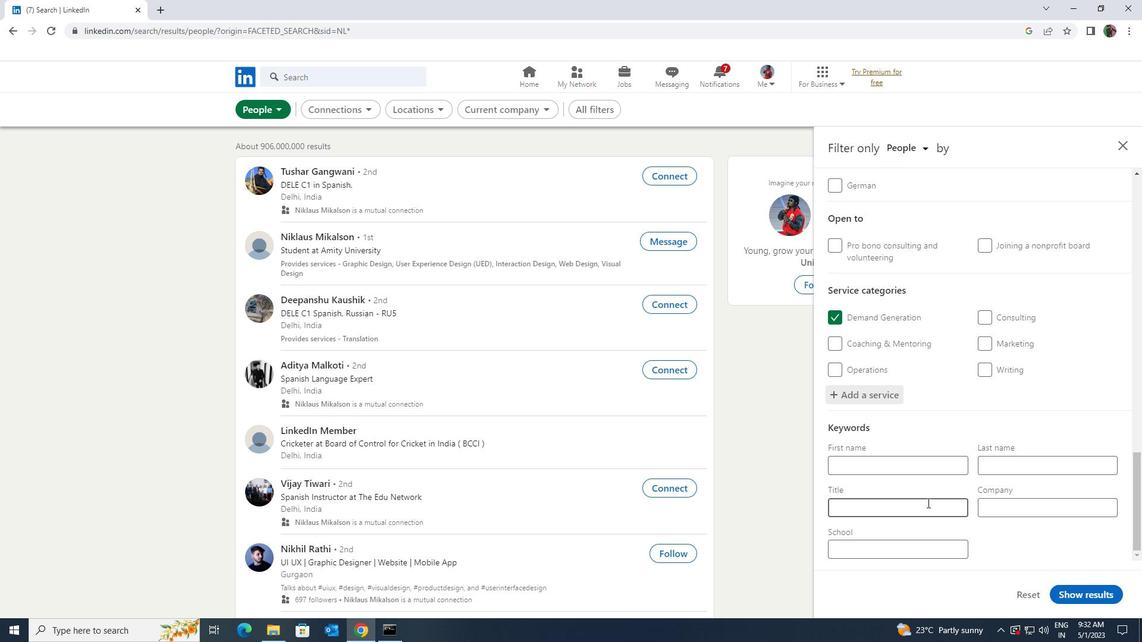 
Action: Key pressed <Key.shift>DRAFTER
Screenshot: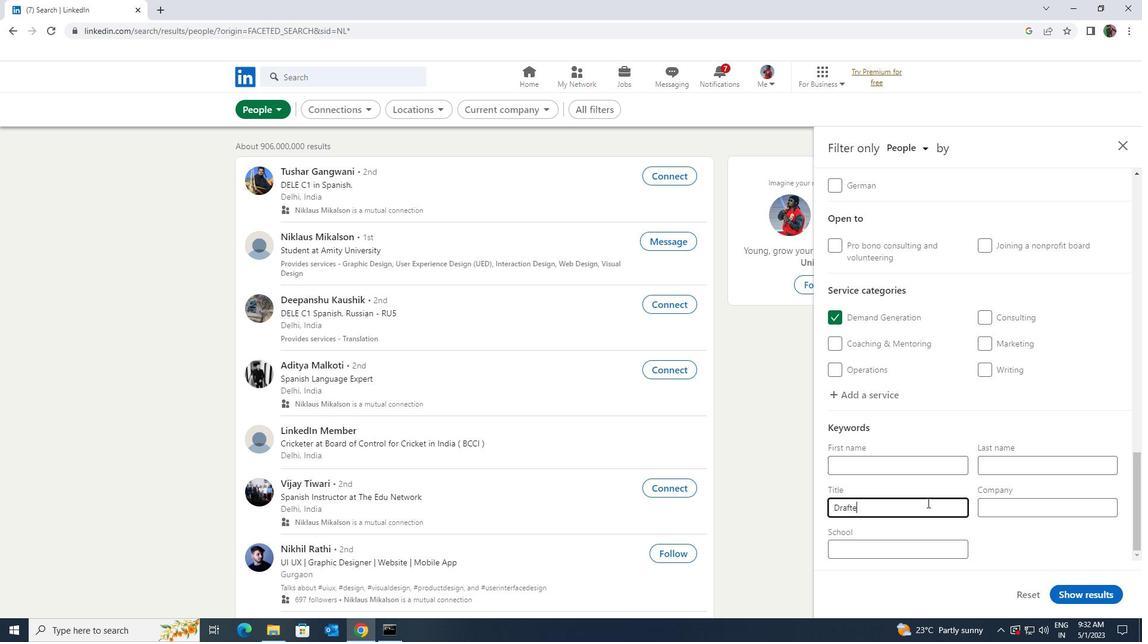 
Action: Mouse moved to (1061, 596)
Screenshot: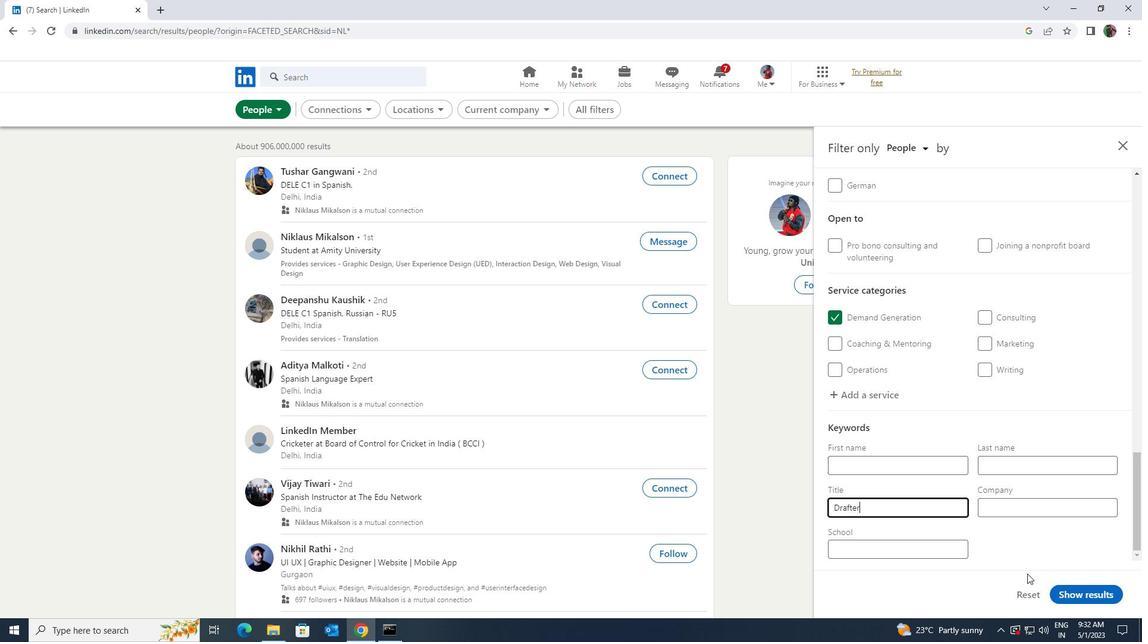 
Action: Mouse pressed left at (1061, 596)
Screenshot: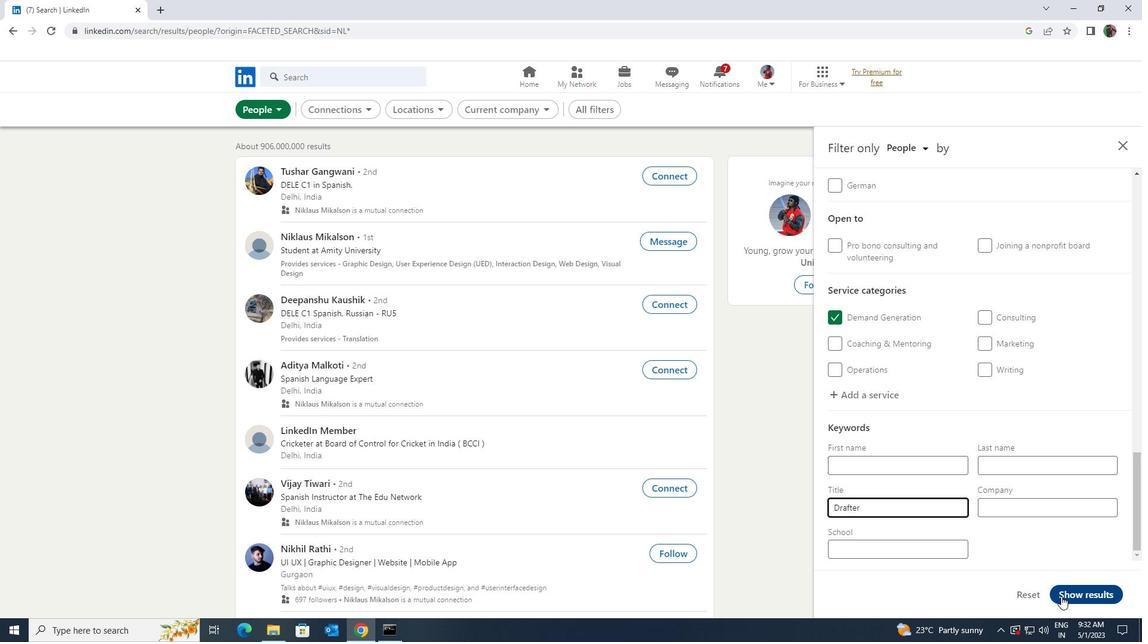 
